 Task: Search one way flight ticket for 3 adults, 3 children in premium economy from Bethel: Bethel Airport(also Seebethel Seaplane Base) to New Bern: Coastal Carolina Regional Airport (was Craven County Regional) on 5-4-2023. Choice of flights is JetBlue. Number of bags: 1 carry on bag. Price is upto 42000. Outbound departure time preference is 19:15.
Action: Mouse moved to (294, 257)
Screenshot: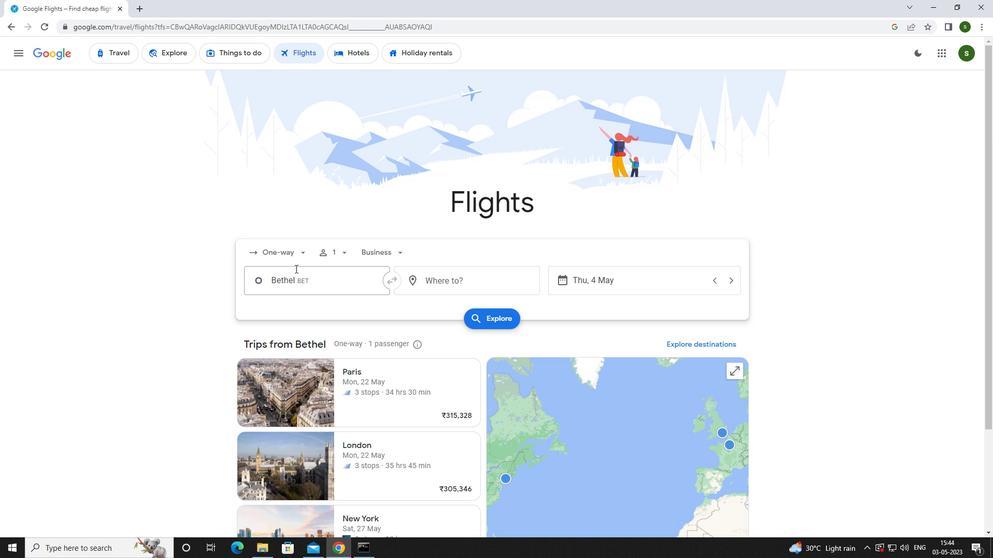 
Action: Mouse pressed left at (294, 257)
Screenshot: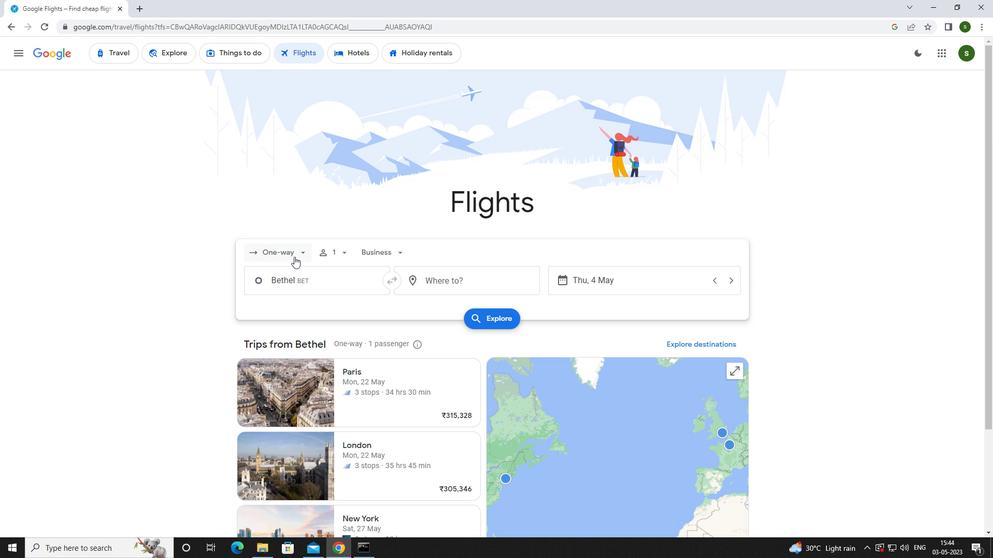 
Action: Mouse moved to (292, 294)
Screenshot: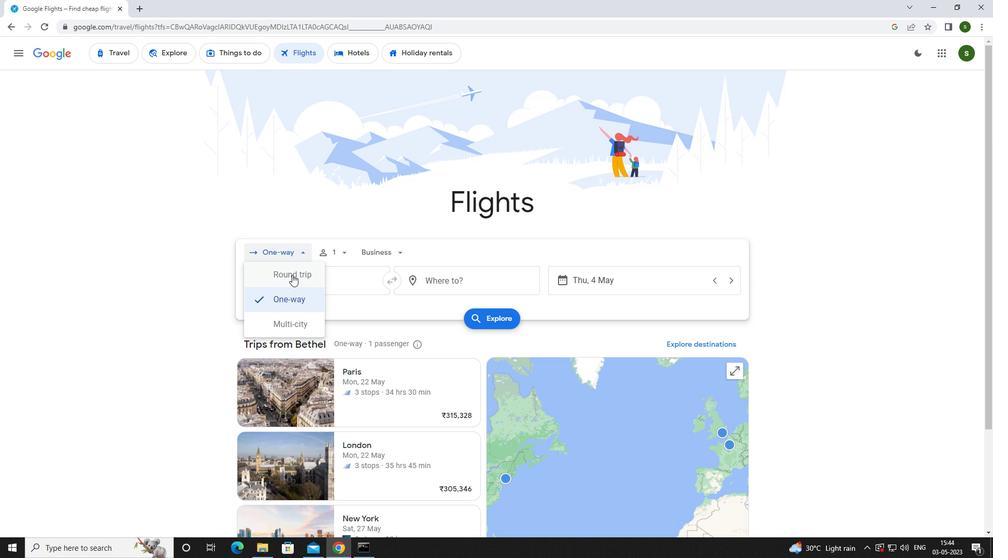 
Action: Mouse pressed left at (292, 294)
Screenshot: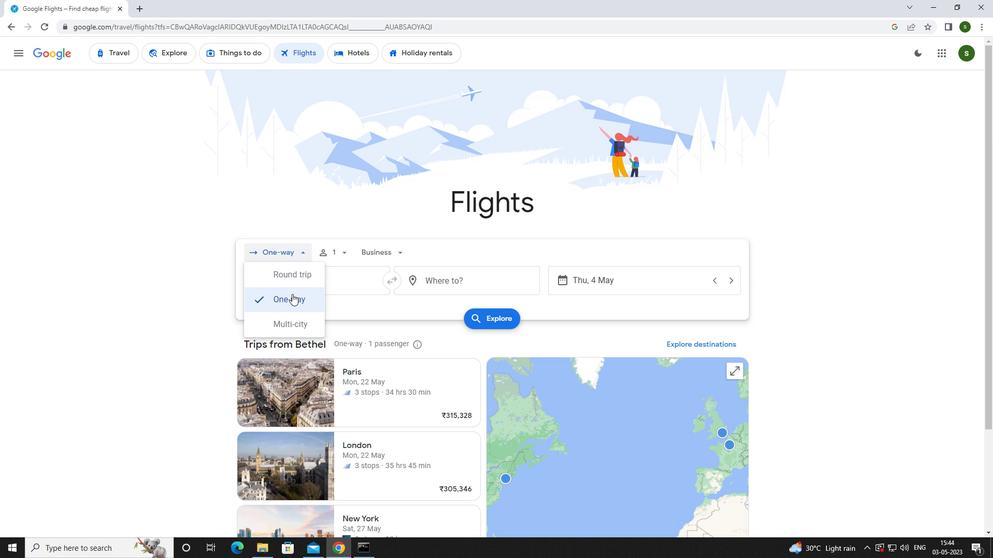 
Action: Mouse moved to (344, 254)
Screenshot: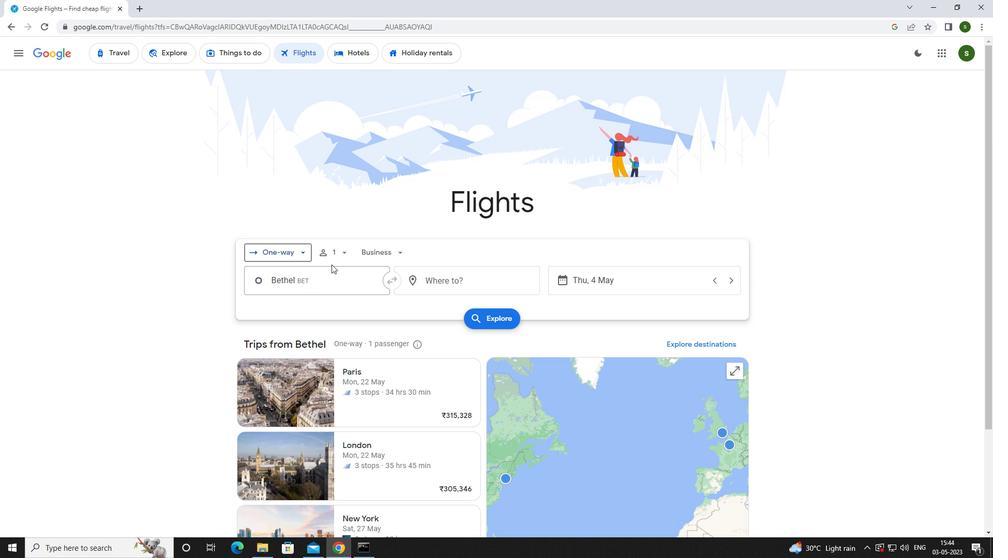 
Action: Mouse pressed left at (344, 254)
Screenshot: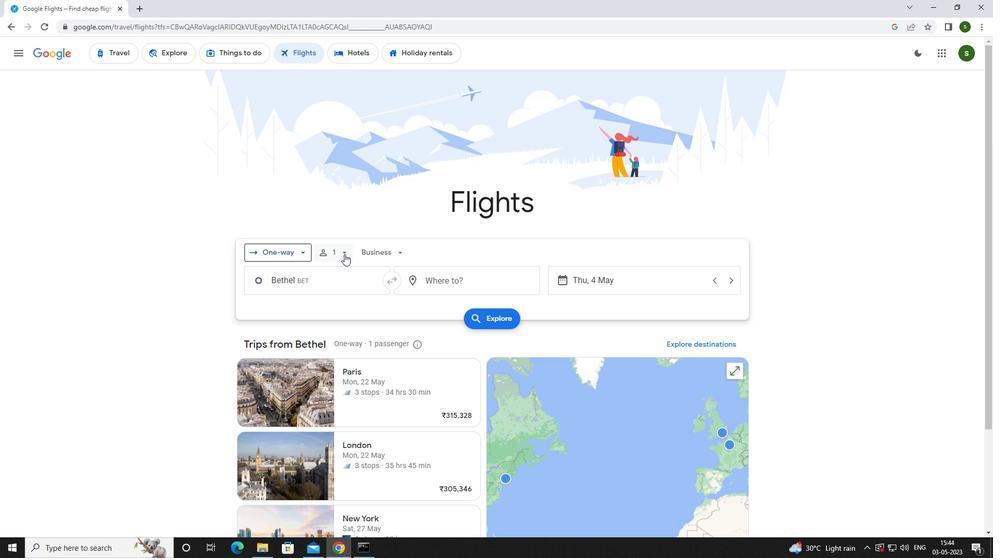 
Action: Mouse moved to (427, 277)
Screenshot: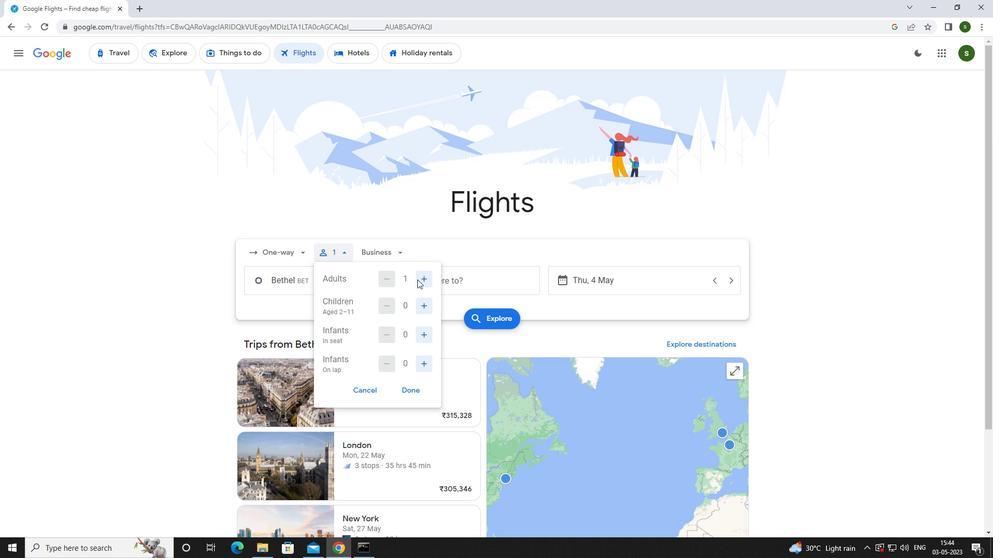 
Action: Mouse pressed left at (427, 277)
Screenshot: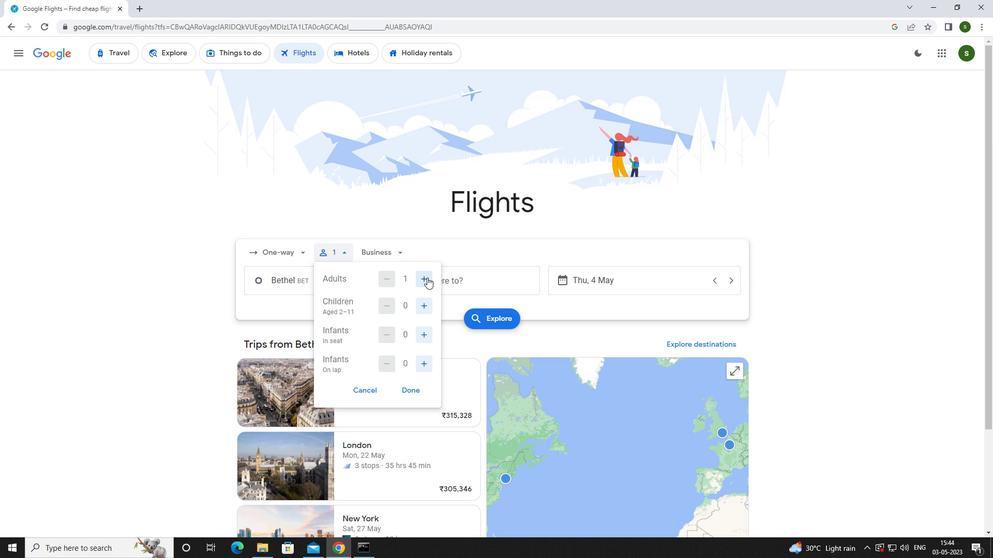 
Action: Mouse pressed left at (427, 277)
Screenshot: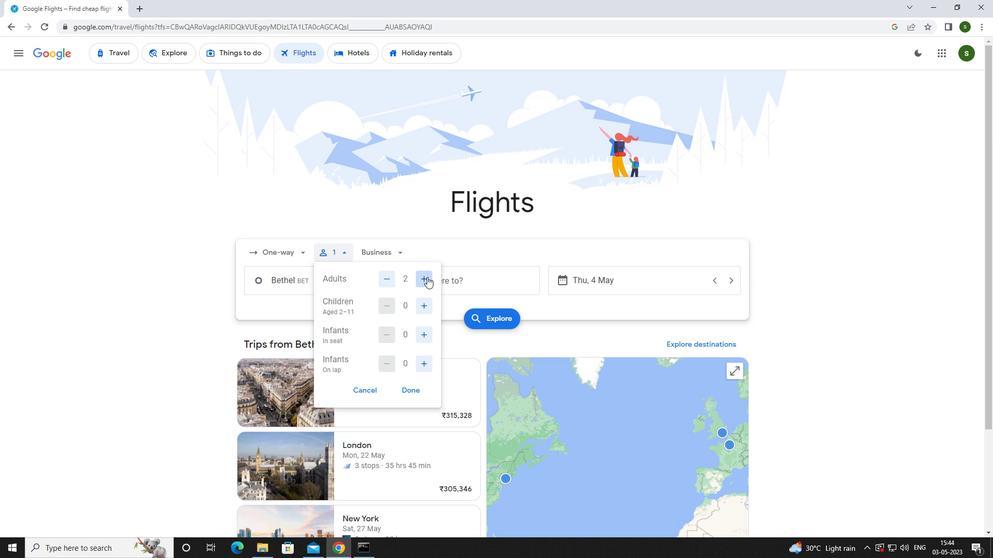 
Action: Mouse moved to (422, 301)
Screenshot: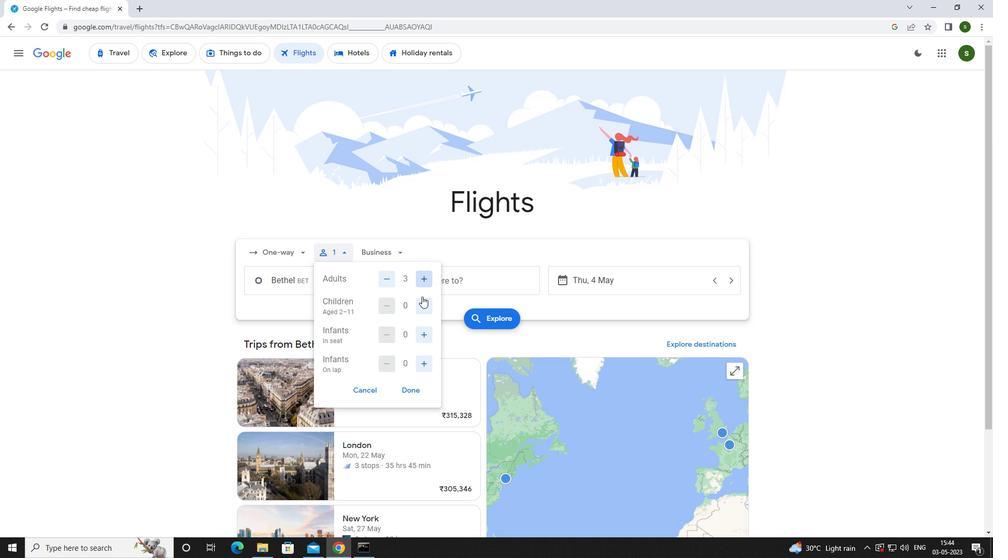 
Action: Mouse pressed left at (422, 301)
Screenshot: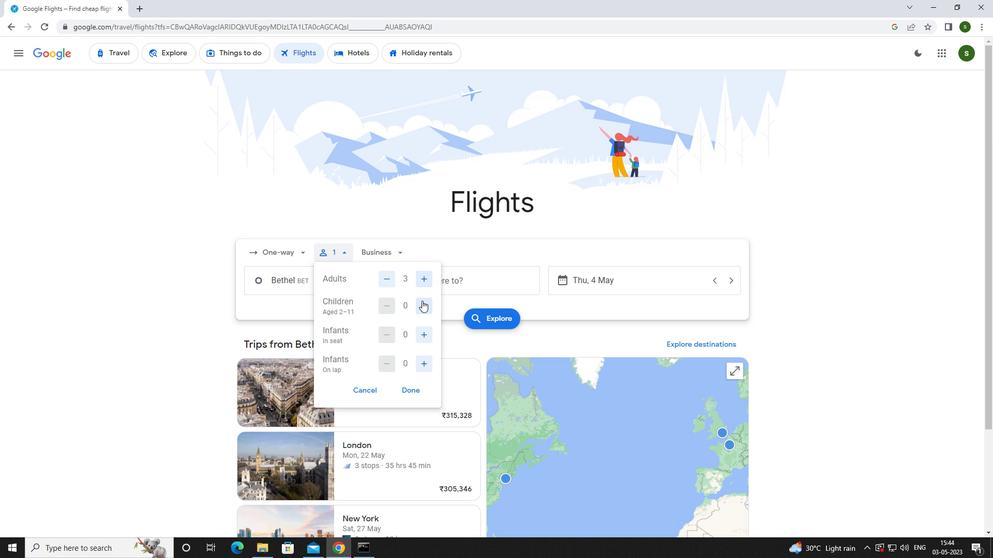 
Action: Mouse pressed left at (422, 301)
Screenshot: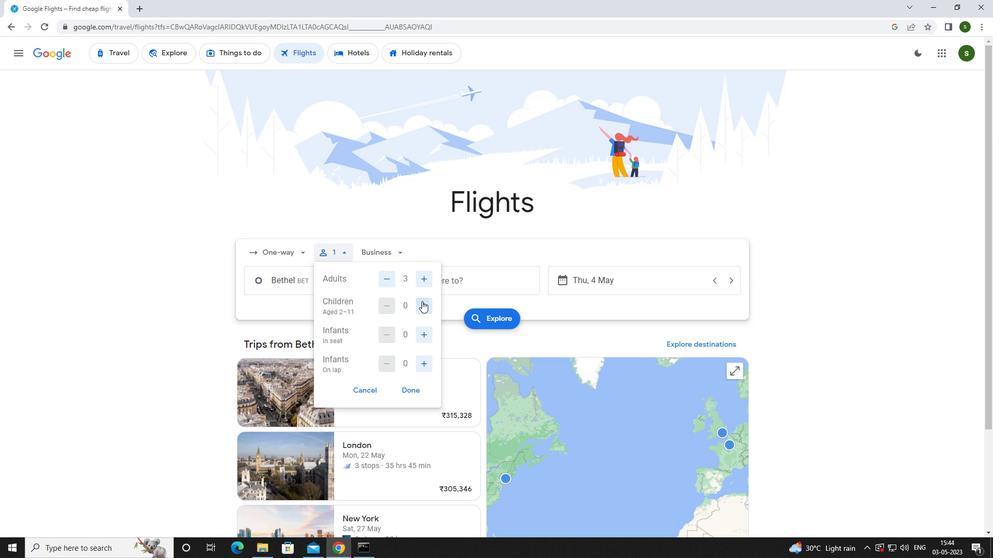 
Action: Mouse pressed left at (422, 301)
Screenshot: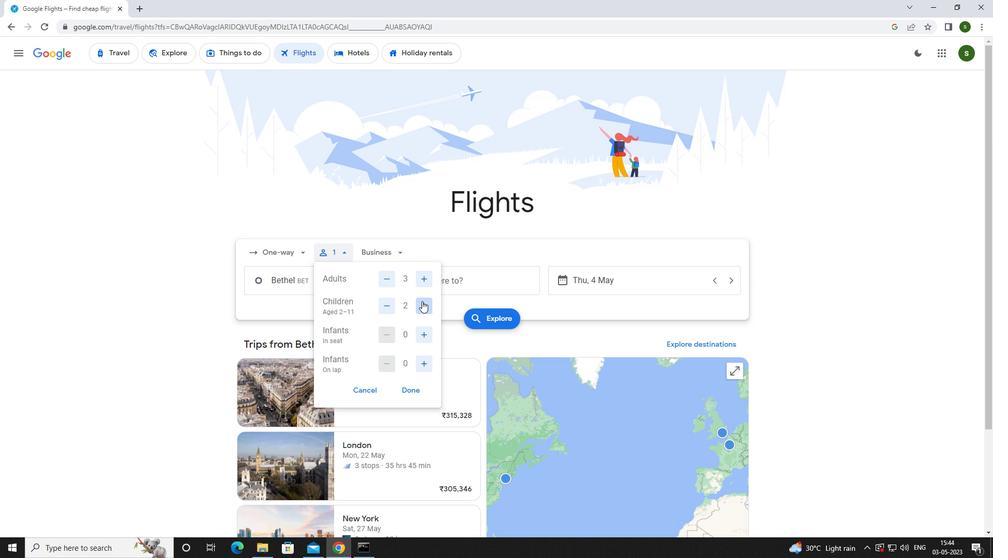 
Action: Mouse moved to (393, 254)
Screenshot: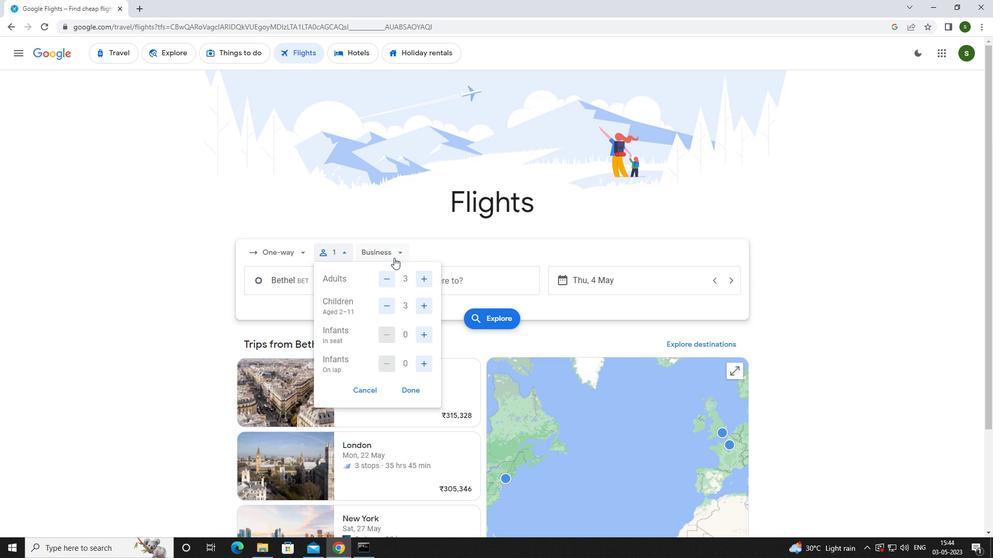 
Action: Mouse pressed left at (393, 254)
Screenshot: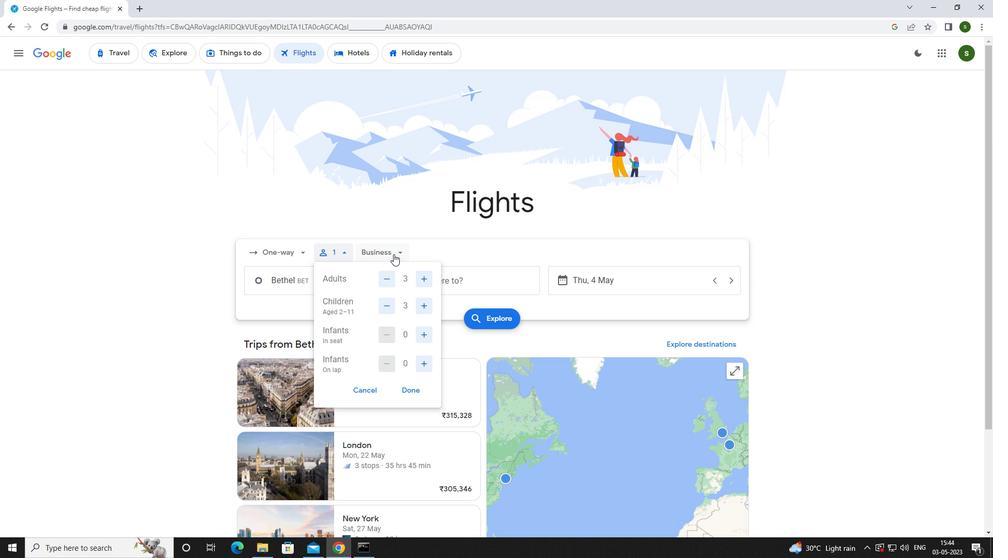 
Action: Mouse moved to (402, 297)
Screenshot: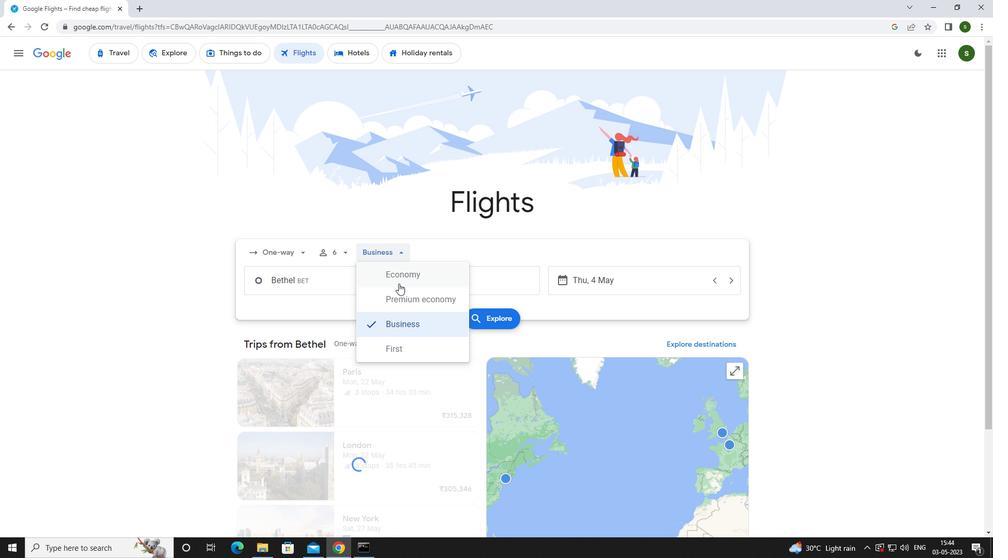 
Action: Mouse pressed left at (402, 297)
Screenshot: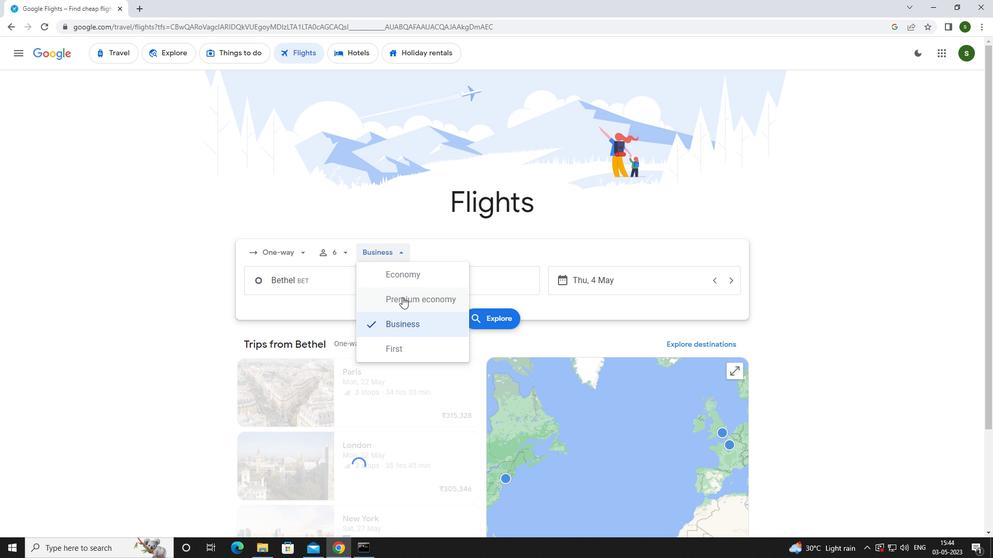 
Action: Mouse moved to (340, 280)
Screenshot: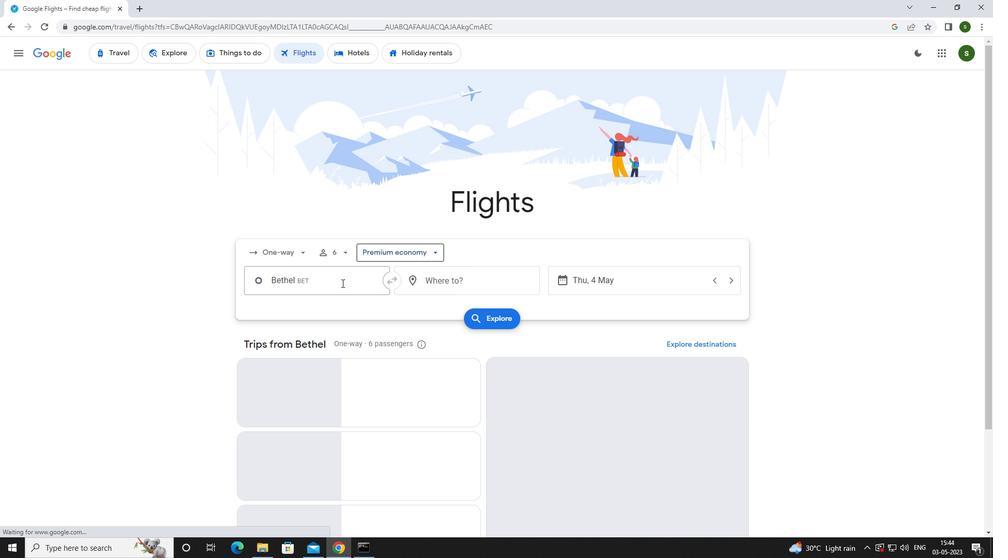 
Action: Mouse pressed left at (340, 280)
Screenshot: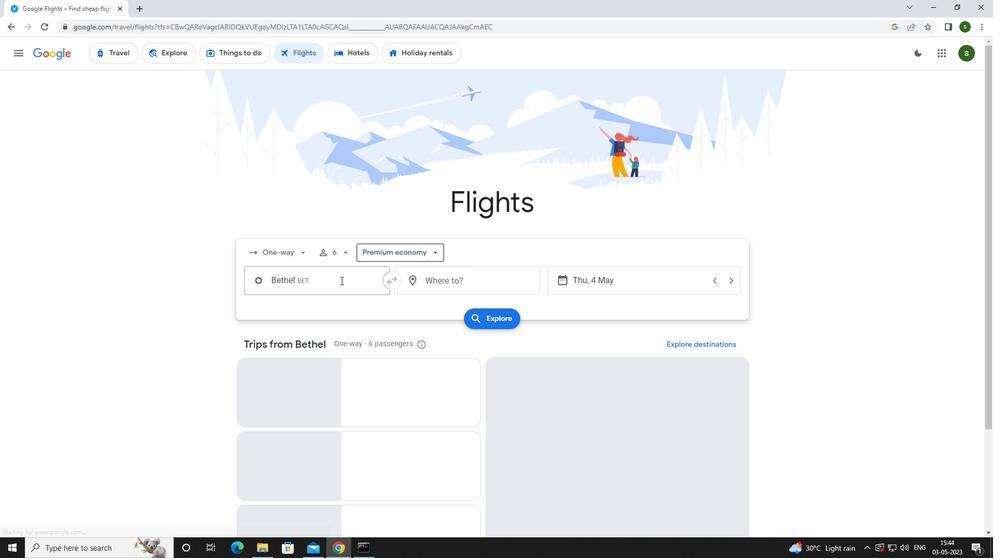 
Action: Mouse moved to (345, 282)
Screenshot: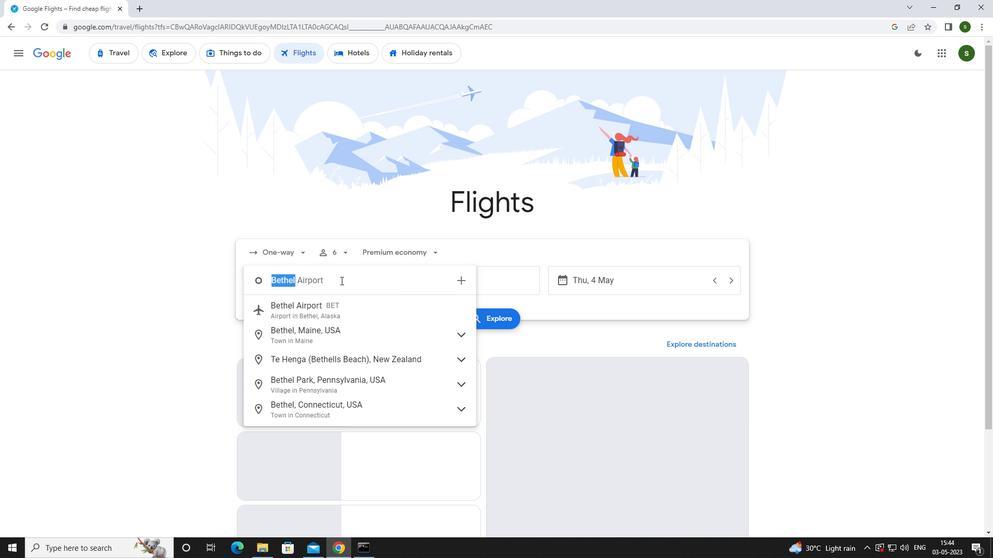 
Action: Key pressed <Key.caps_lock>b<Key.caps_lock>ethel
Screenshot: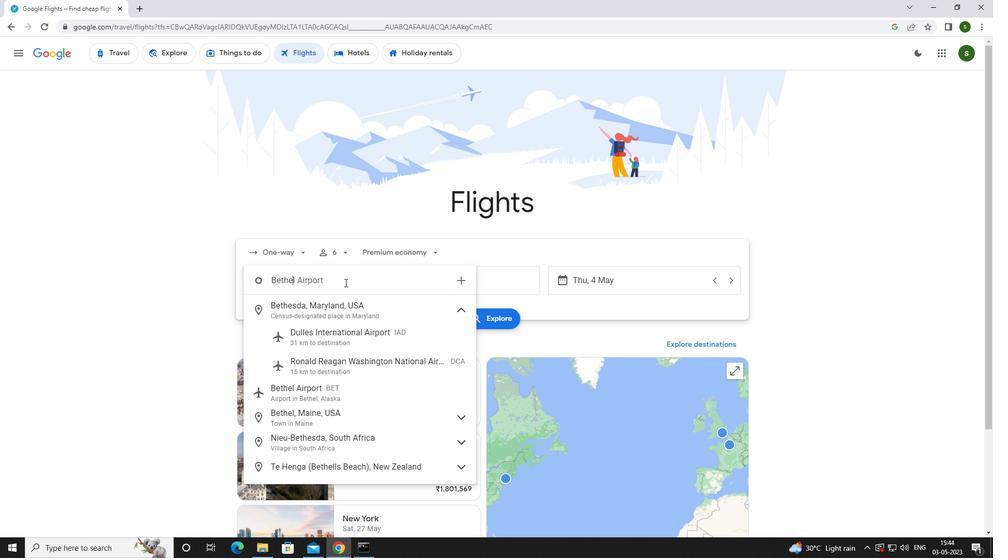
Action: Mouse moved to (338, 303)
Screenshot: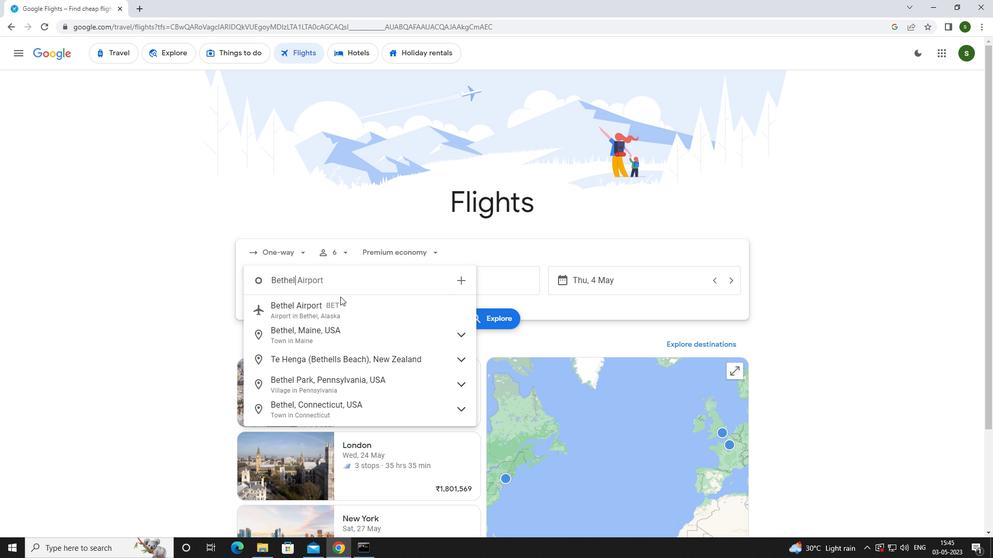 
Action: Mouse pressed left at (338, 303)
Screenshot: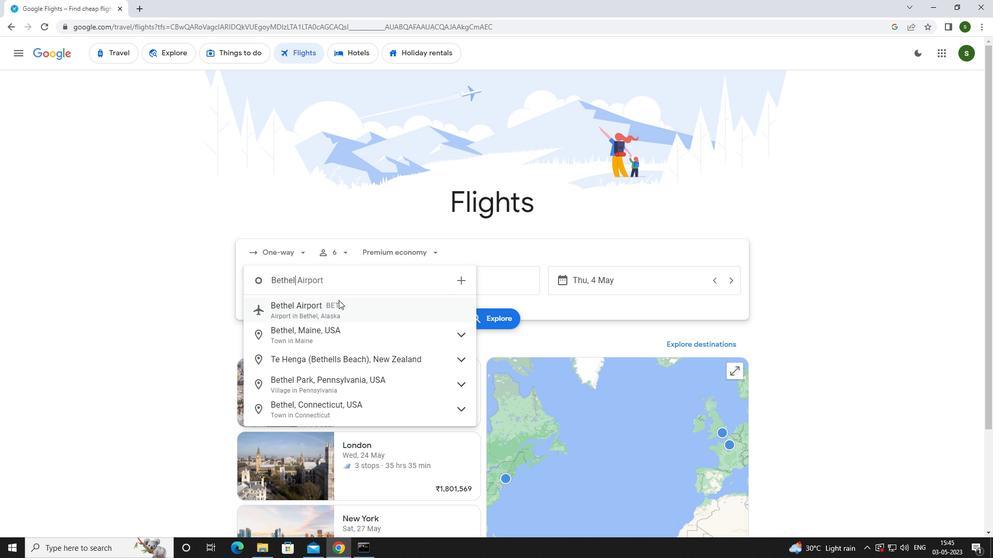 
Action: Mouse moved to (444, 284)
Screenshot: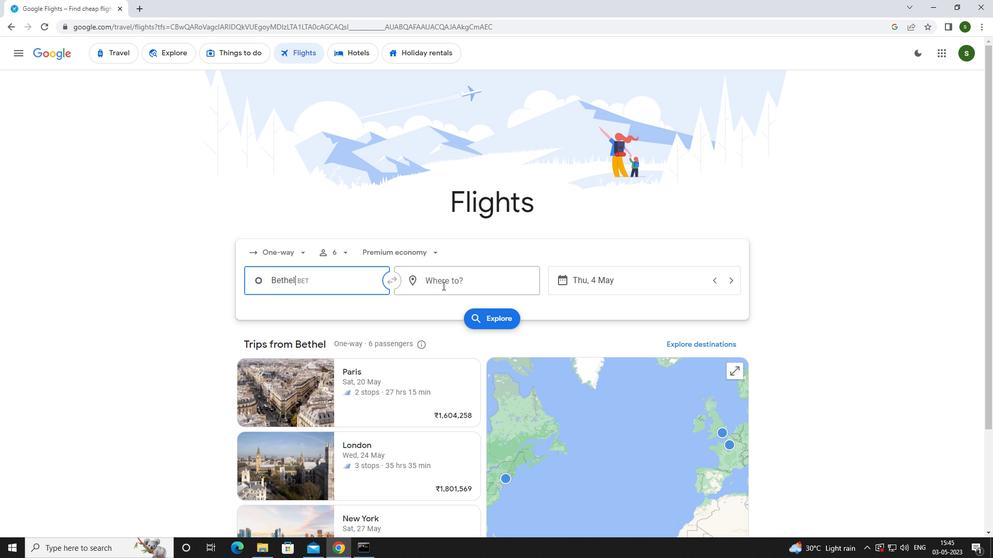 
Action: Mouse pressed left at (444, 284)
Screenshot: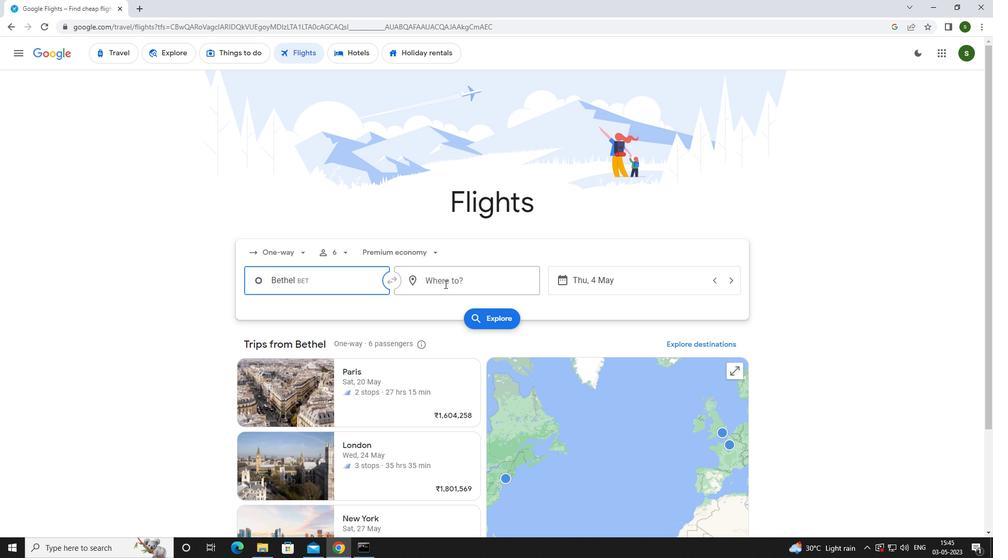 
Action: Mouse moved to (445, 283)
Screenshot: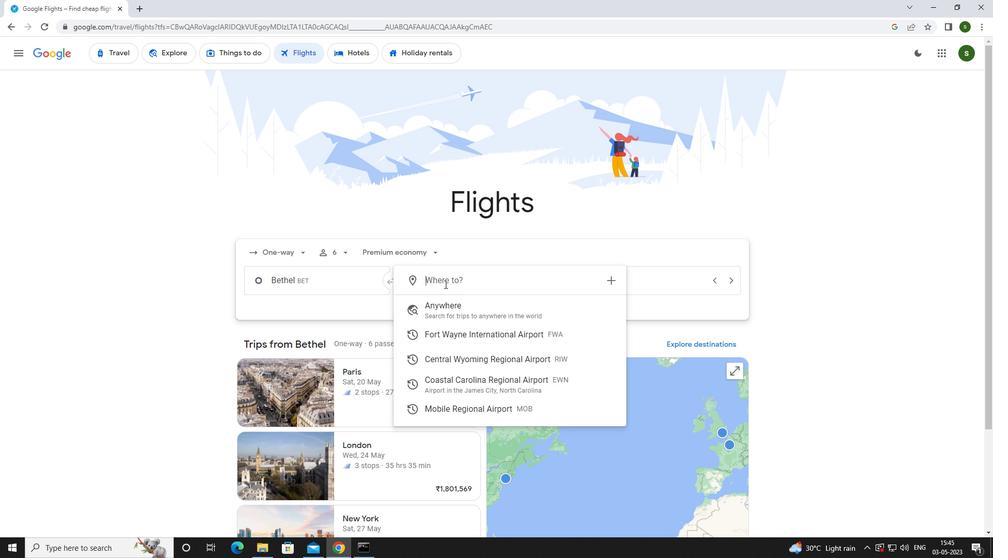 
Action: Key pressed <Key.caps_lock>c<Key.caps_lock>oastal
Screenshot: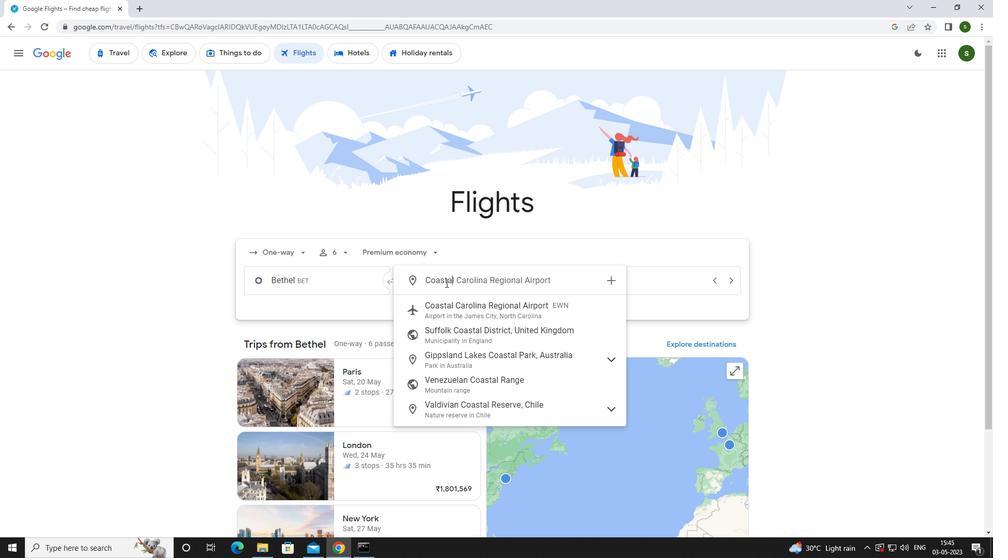 
Action: Mouse moved to (455, 306)
Screenshot: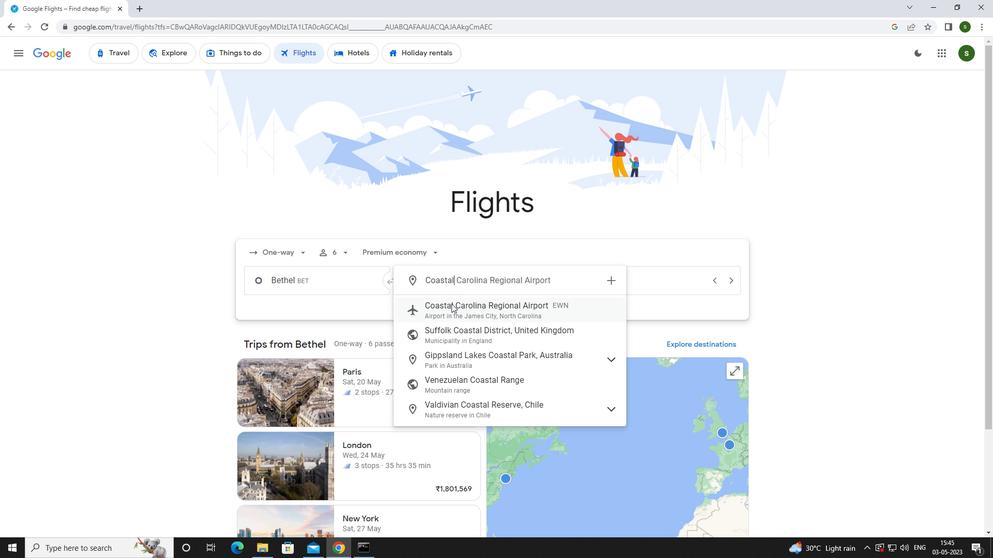 
Action: Mouse pressed left at (455, 306)
Screenshot: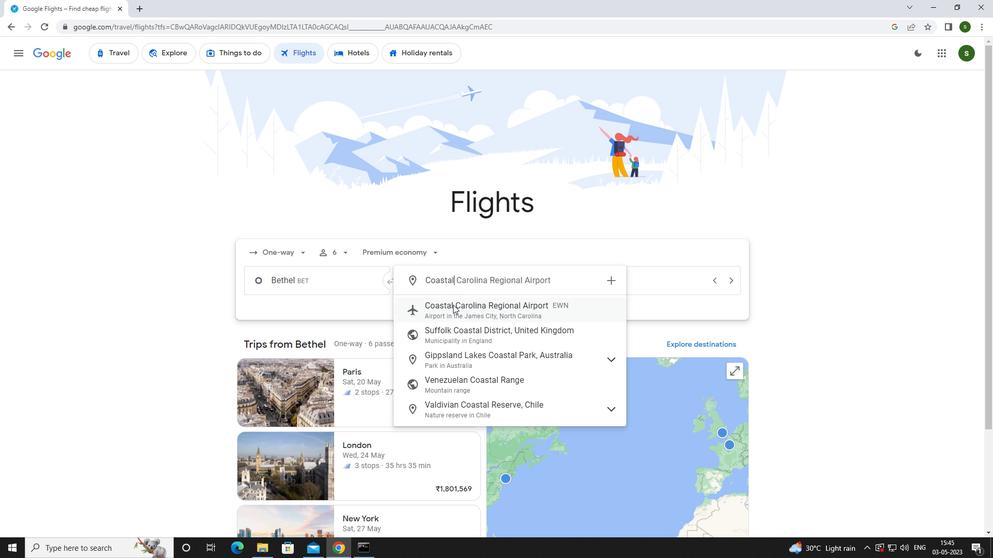 
Action: Mouse moved to (608, 280)
Screenshot: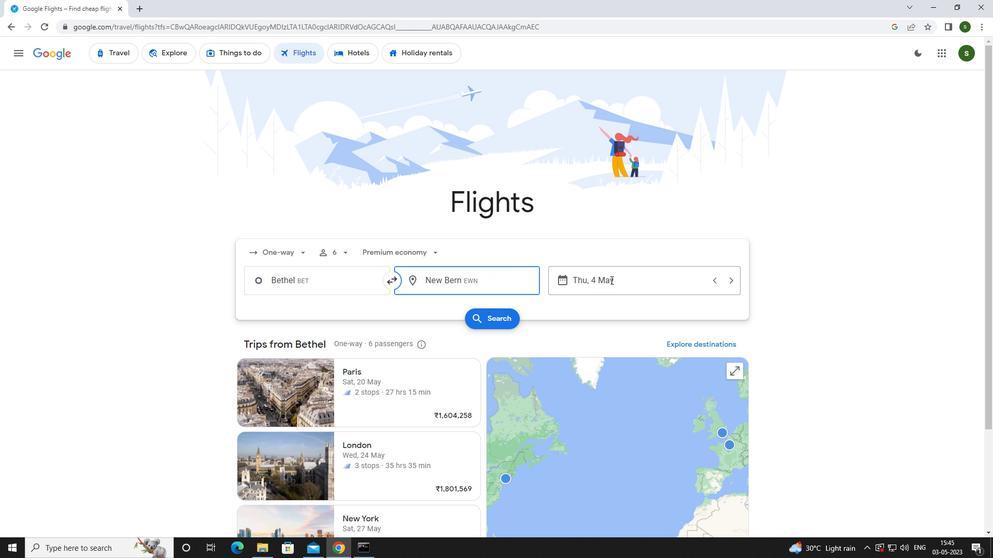 
Action: Mouse pressed left at (608, 280)
Screenshot: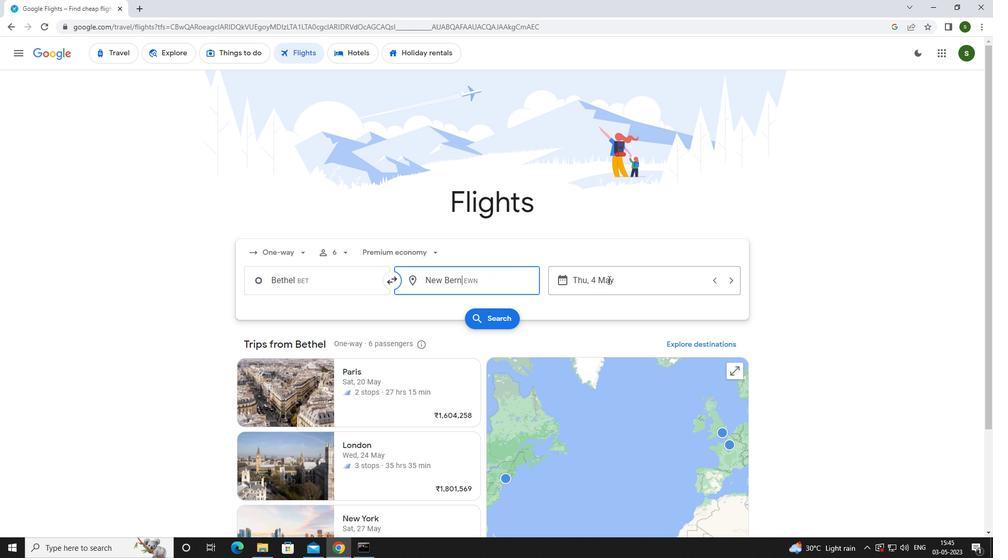 
Action: Mouse moved to (473, 350)
Screenshot: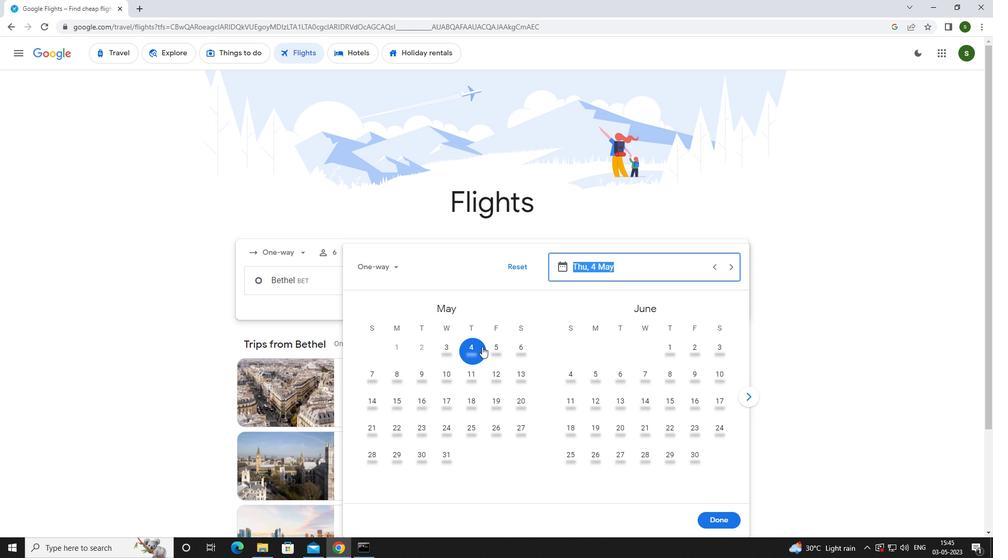 
Action: Mouse pressed left at (473, 350)
Screenshot: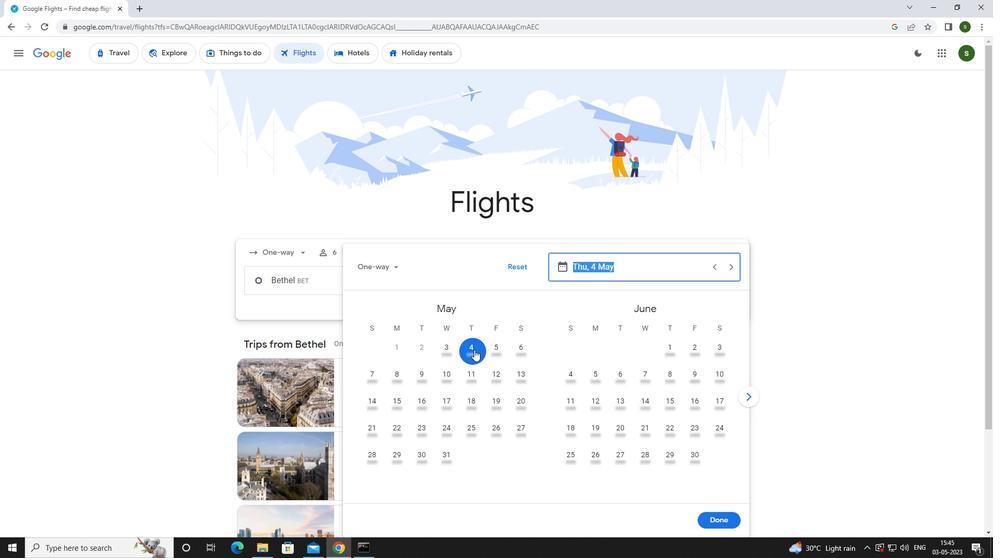 
Action: Mouse moved to (720, 517)
Screenshot: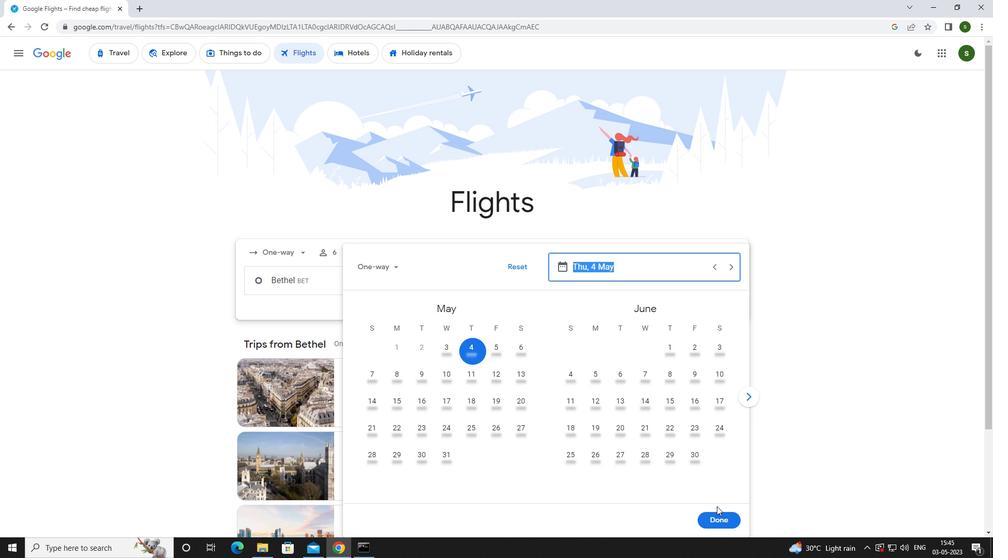 
Action: Mouse pressed left at (720, 517)
Screenshot: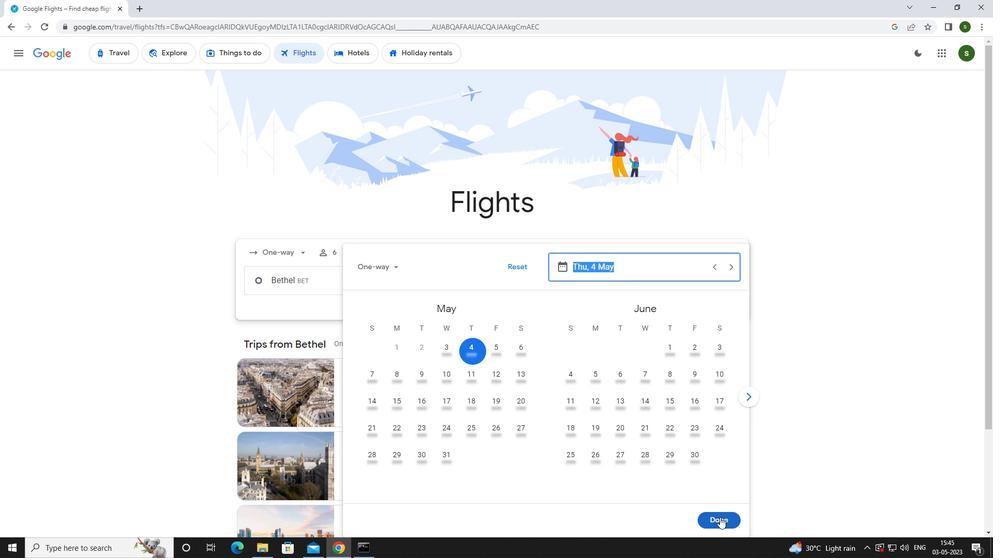 
Action: Mouse moved to (498, 326)
Screenshot: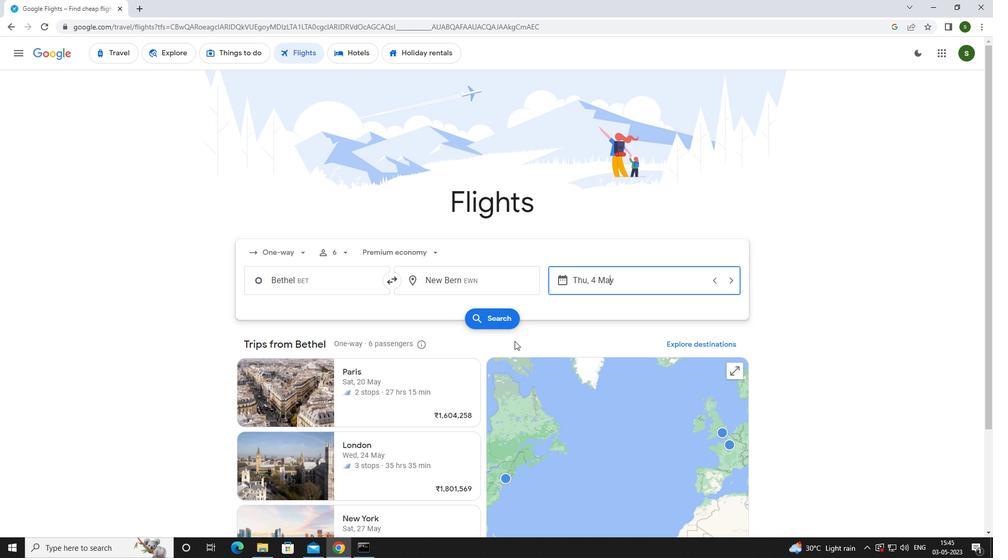 
Action: Mouse pressed left at (498, 326)
Screenshot: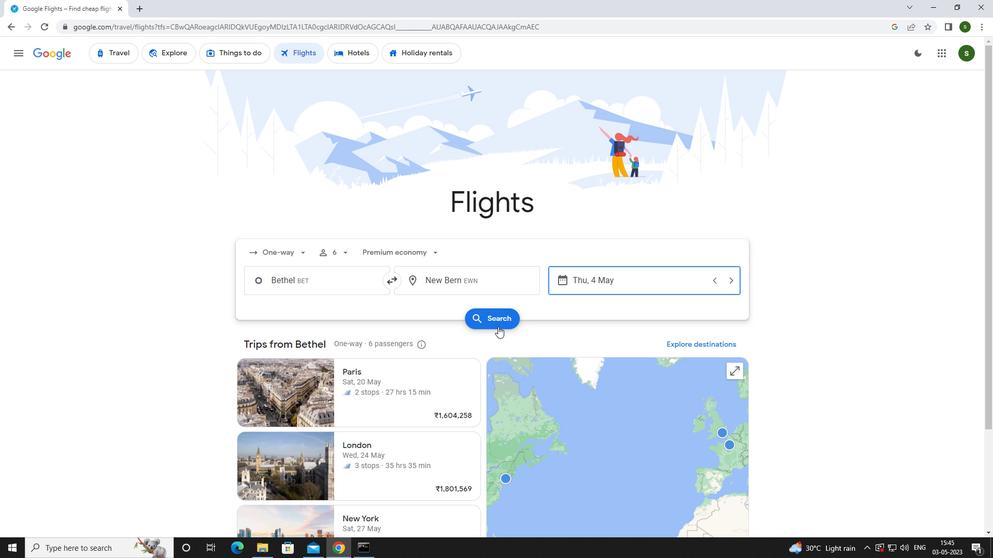 
Action: Mouse moved to (248, 145)
Screenshot: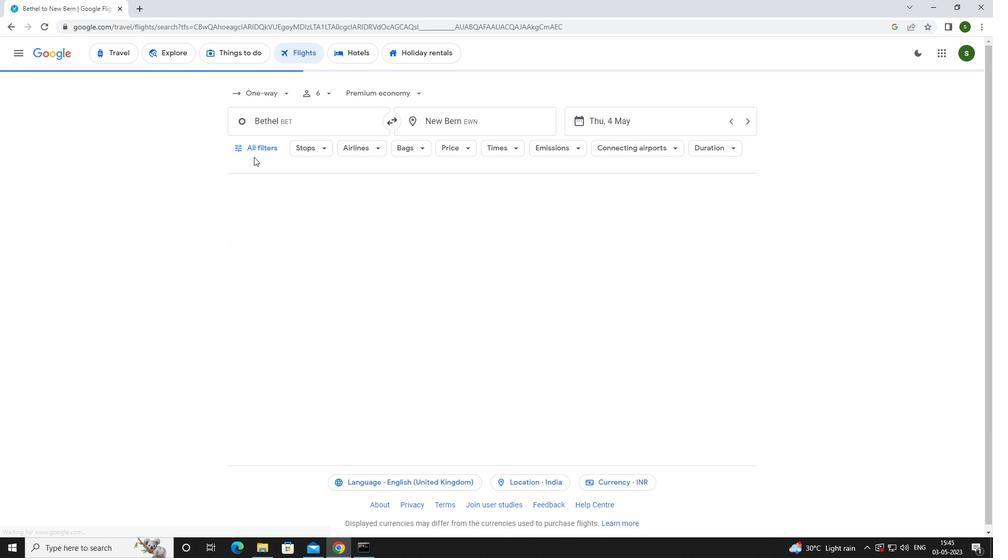 
Action: Mouse pressed left at (248, 145)
Screenshot: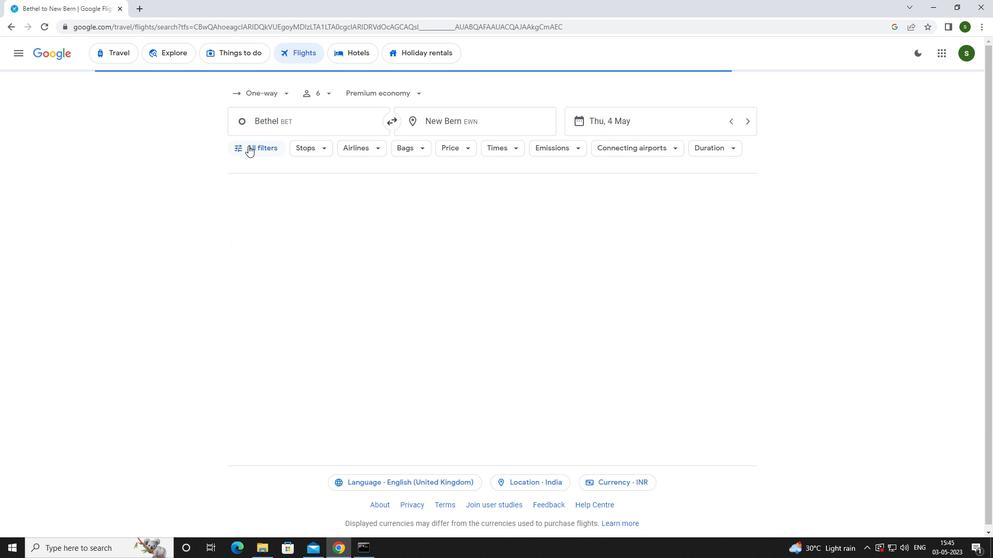 
Action: Mouse moved to (384, 373)
Screenshot: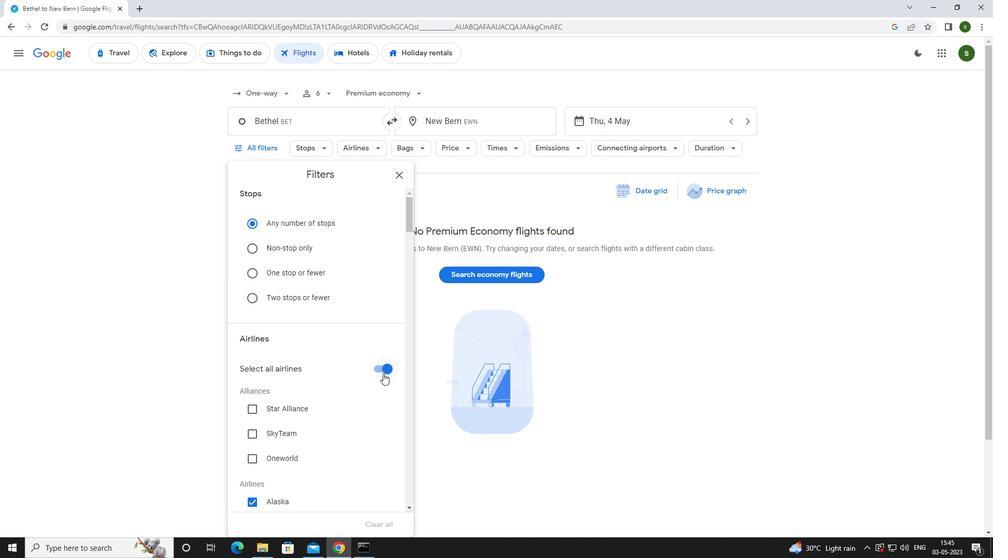 
Action: Mouse pressed left at (384, 373)
Screenshot: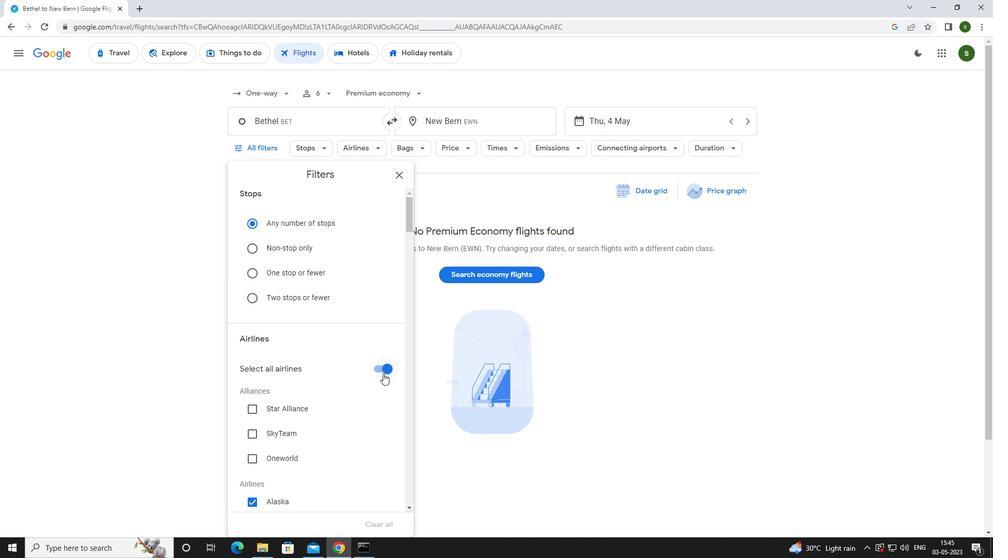 
Action: Mouse moved to (381, 360)
Screenshot: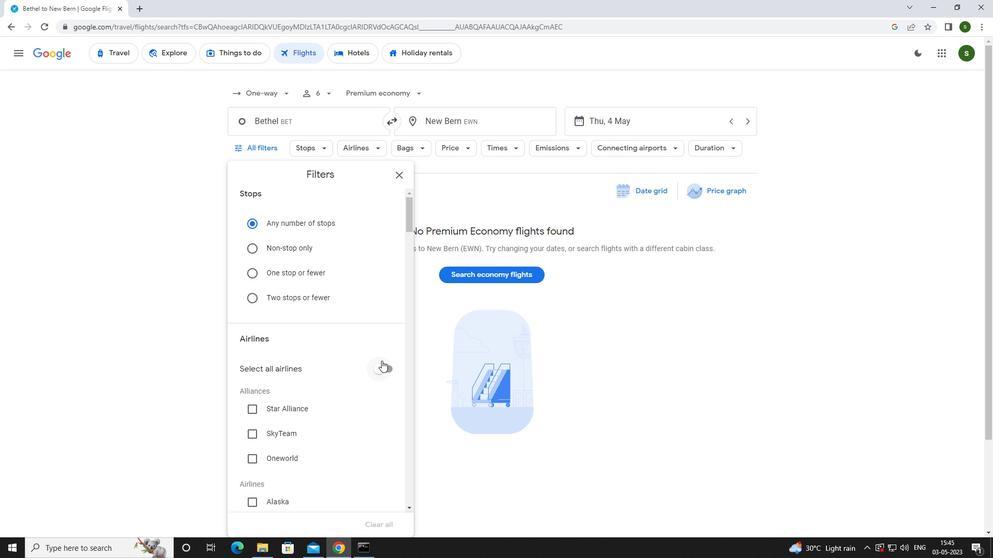 
Action: Mouse scrolled (381, 360) with delta (0, 0)
Screenshot: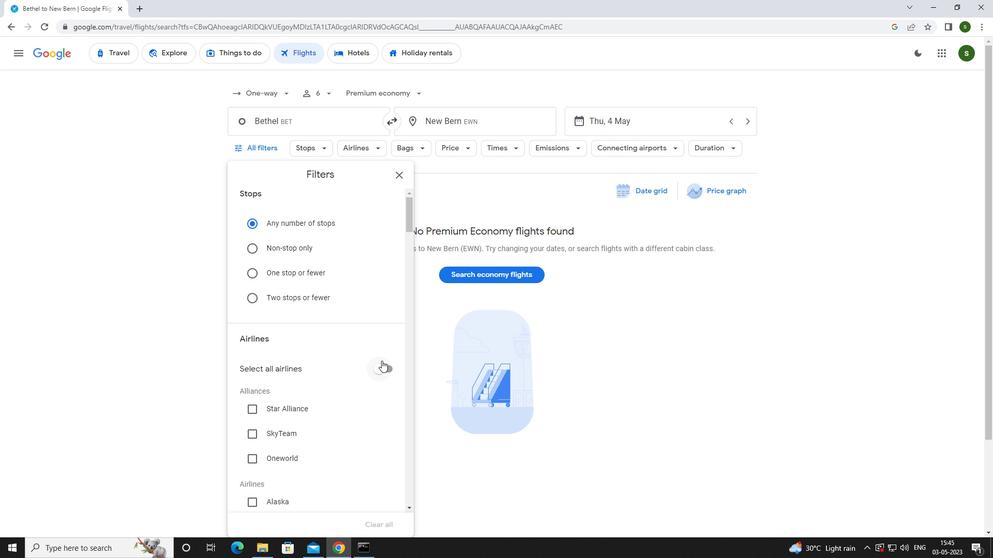 
Action: Mouse scrolled (381, 360) with delta (0, 0)
Screenshot: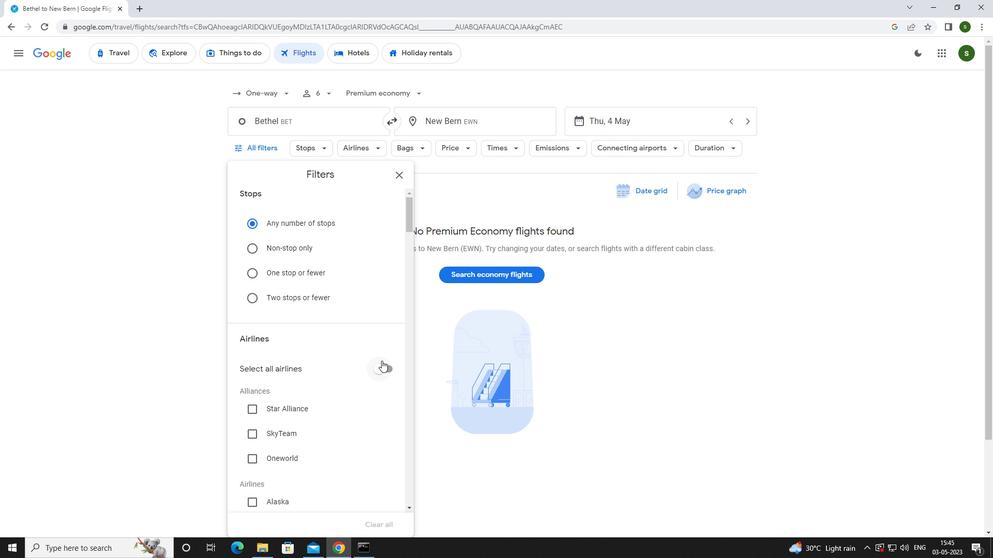 
Action: Mouse scrolled (381, 360) with delta (0, 0)
Screenshot: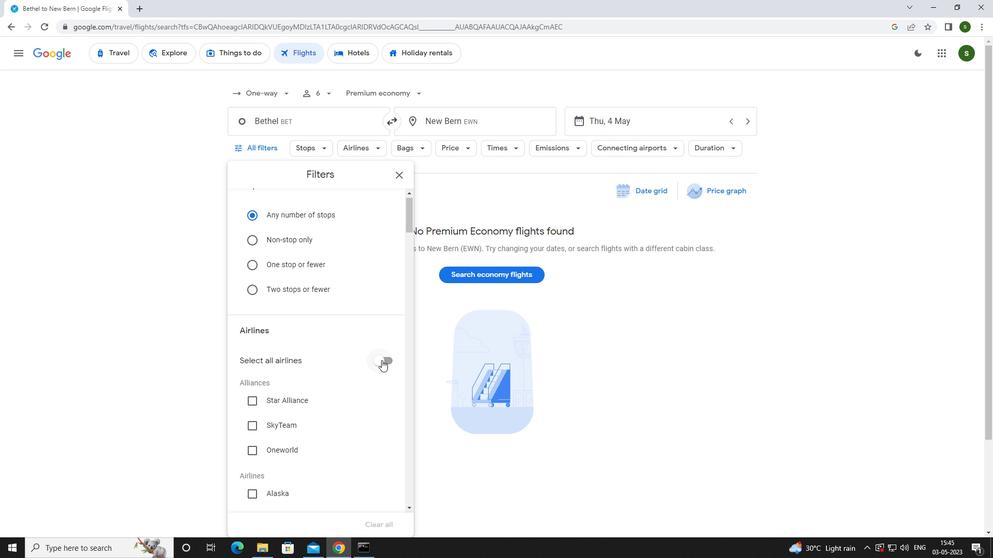 
Action: Mouse scrolled (381, 360) with delta (0, 0)
Screenshot: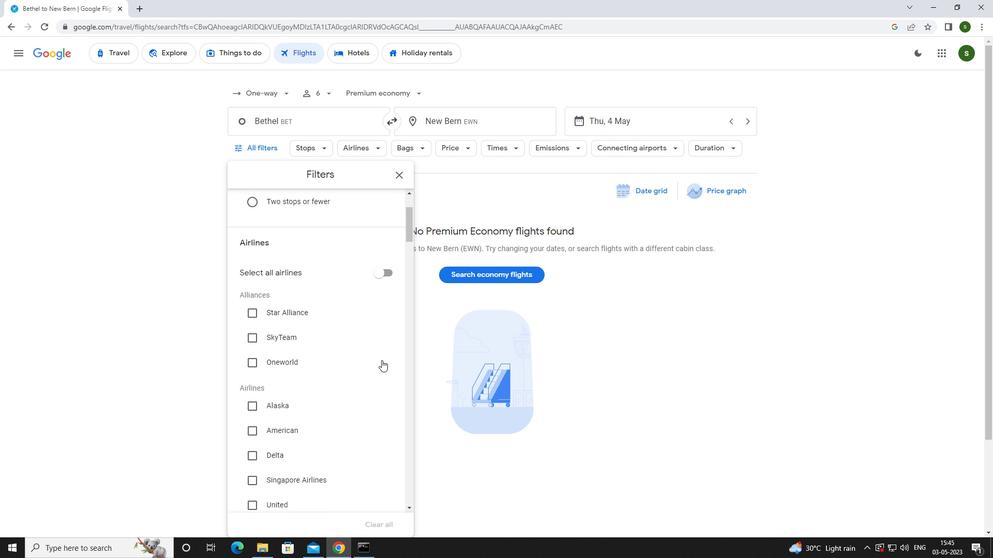 
Action: Mouse moved to (361, 363)
Screenshot: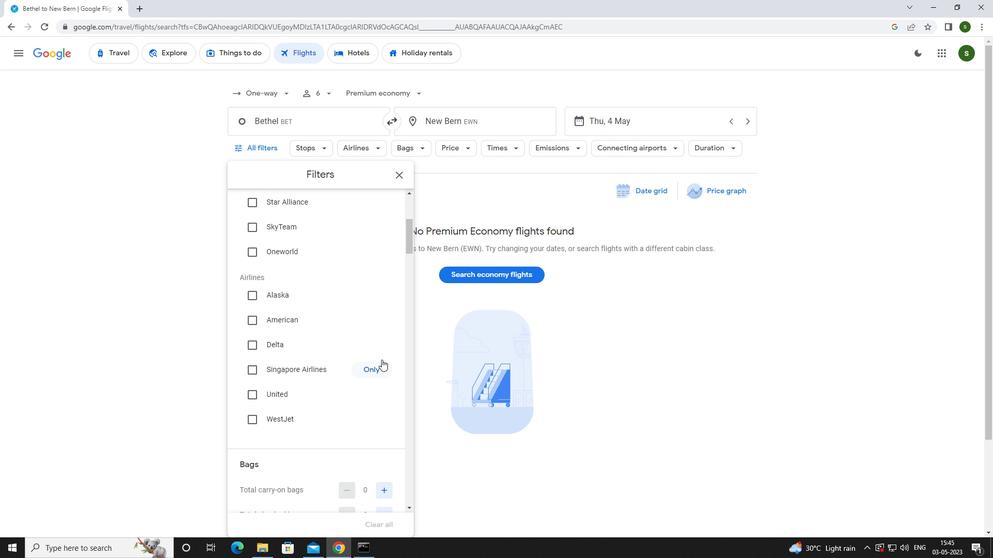 
Action: Mouse scrolled (361, 362) with delta (0, 0)
Screenshot: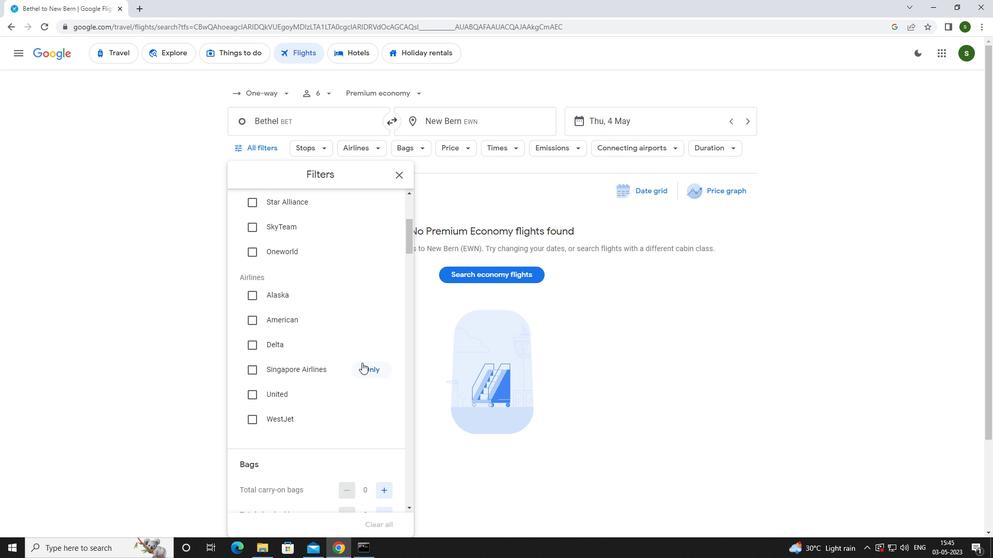 
Action: Mouse scrolled (361, 362) with delta (0, 0)
Screenshot: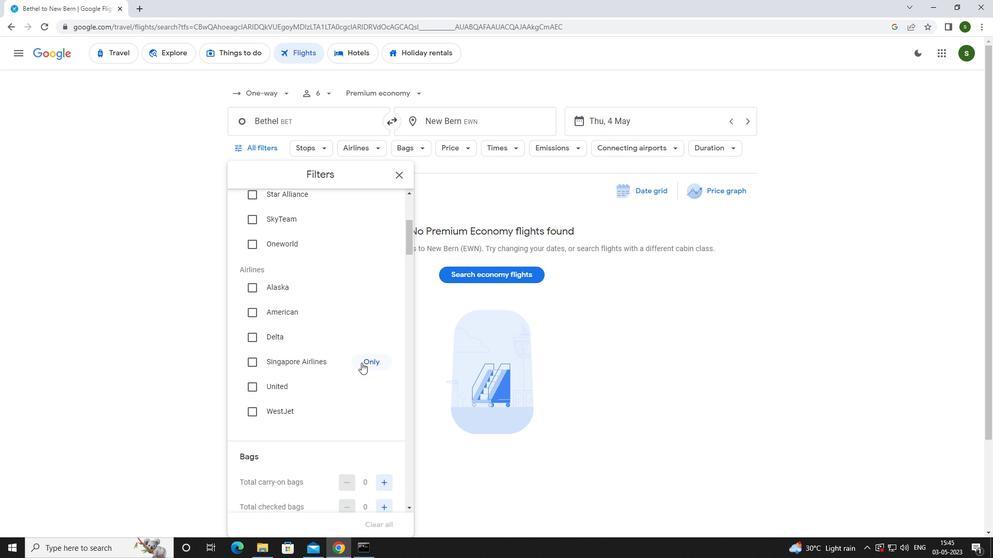 
Action: Mouse moved to (381, 382)
Screenshot: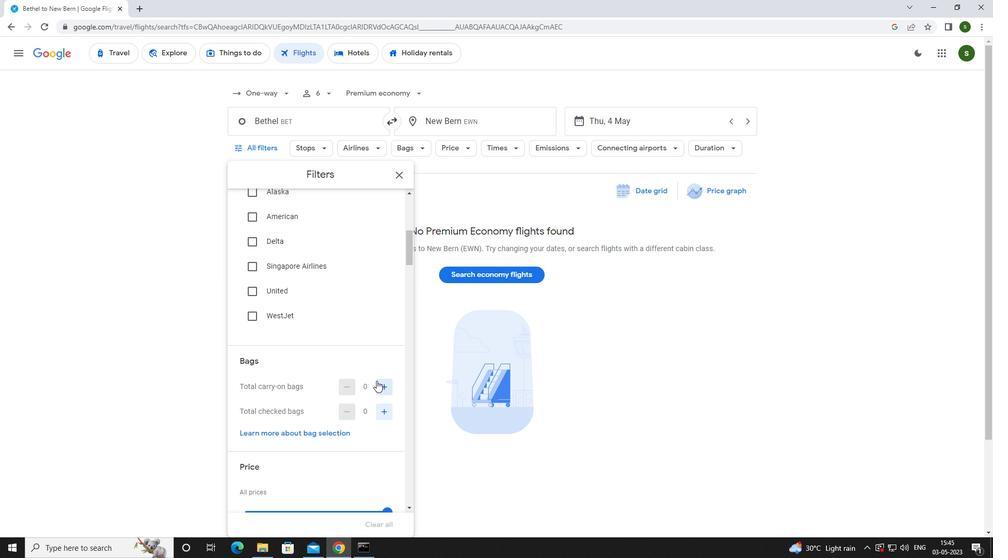 
Action: Mouse pressed left at (381, 382)
Screenshot: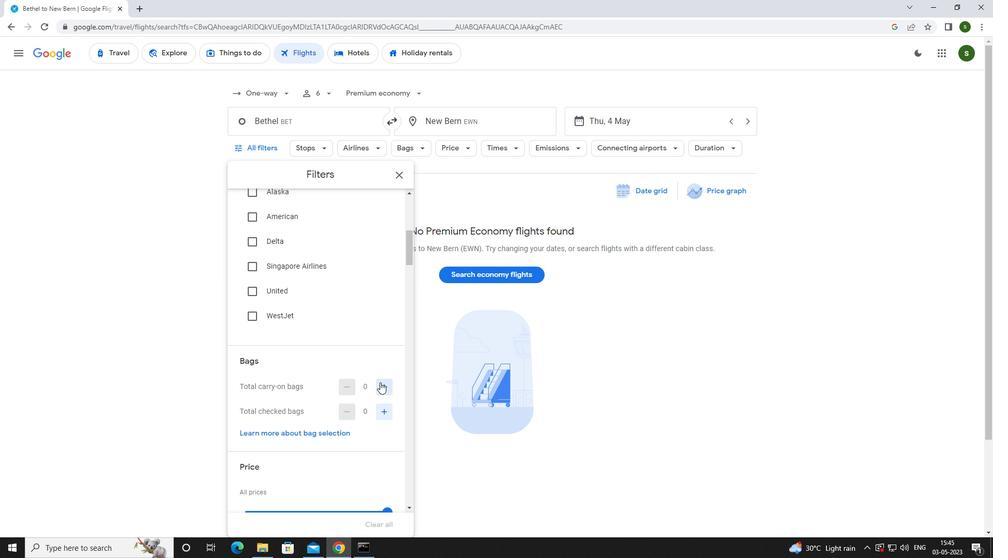 
Action: Mouse scrolled (381, 382) with delta (0, 0)
Screenshot: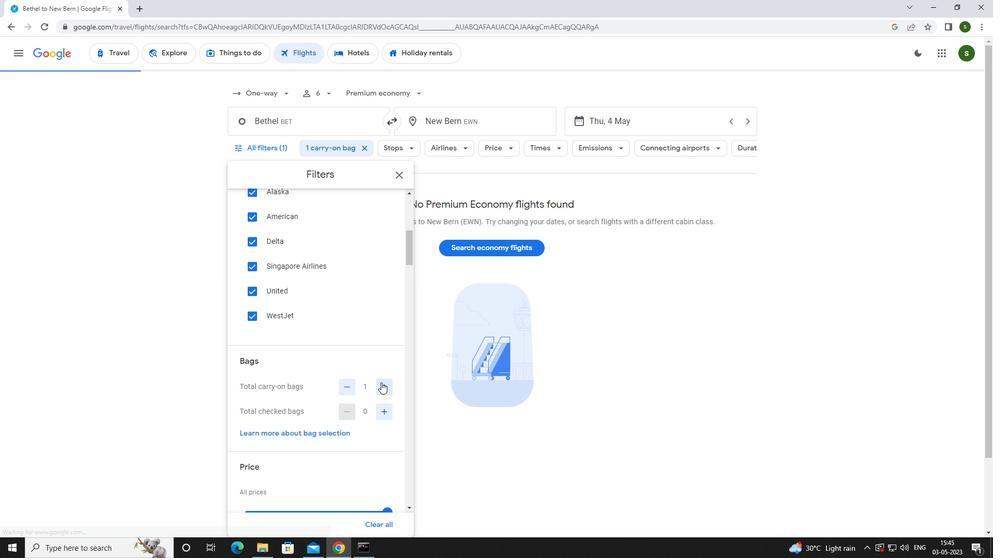 
Action: Mouse scrolled (381, 382) with delta (0, 0)
Screenshot: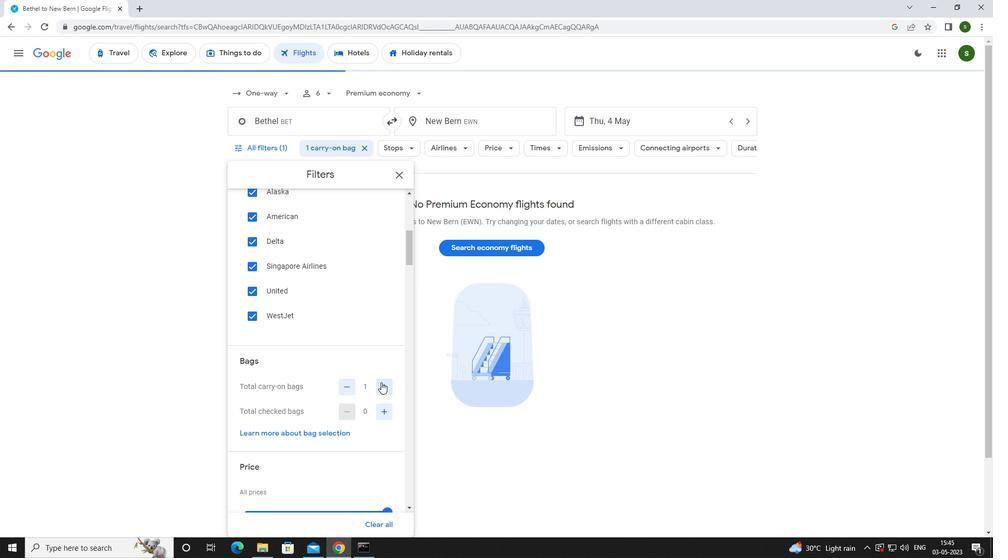 
Action: Mouse moved to (384, 405)
Screenshot: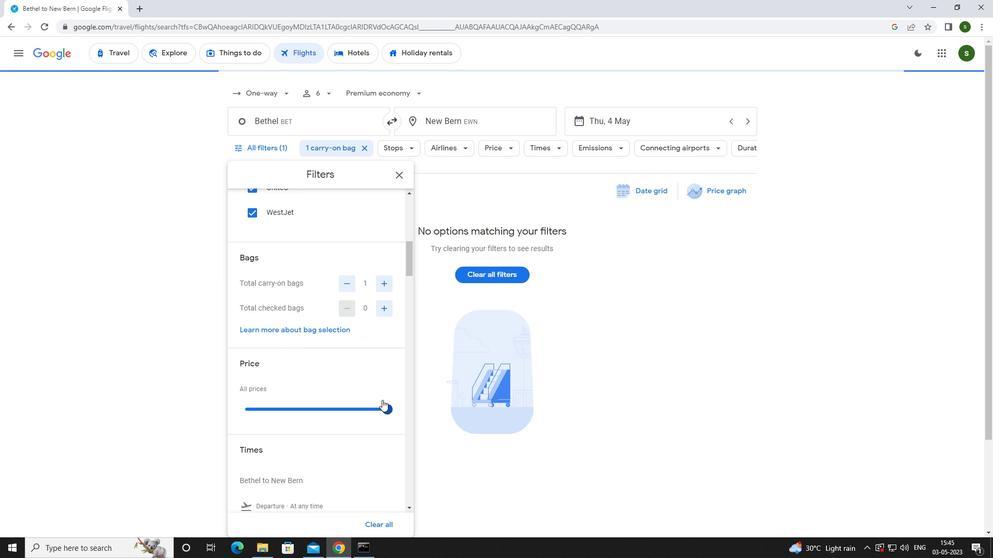 
Action: Mouse pressed left at (384, 405)
Screenshot: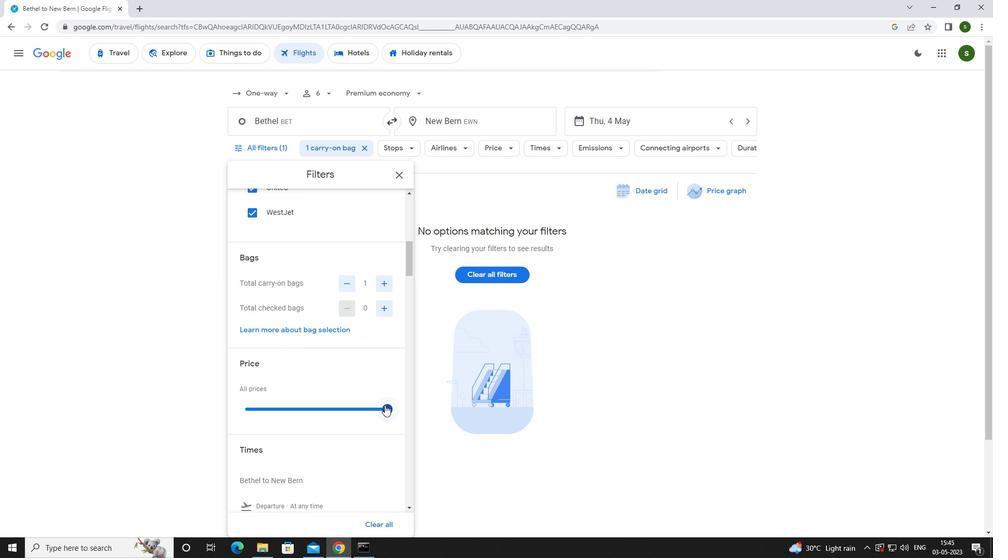 
Action: Mouse moved to (386, 405)
Screenshot: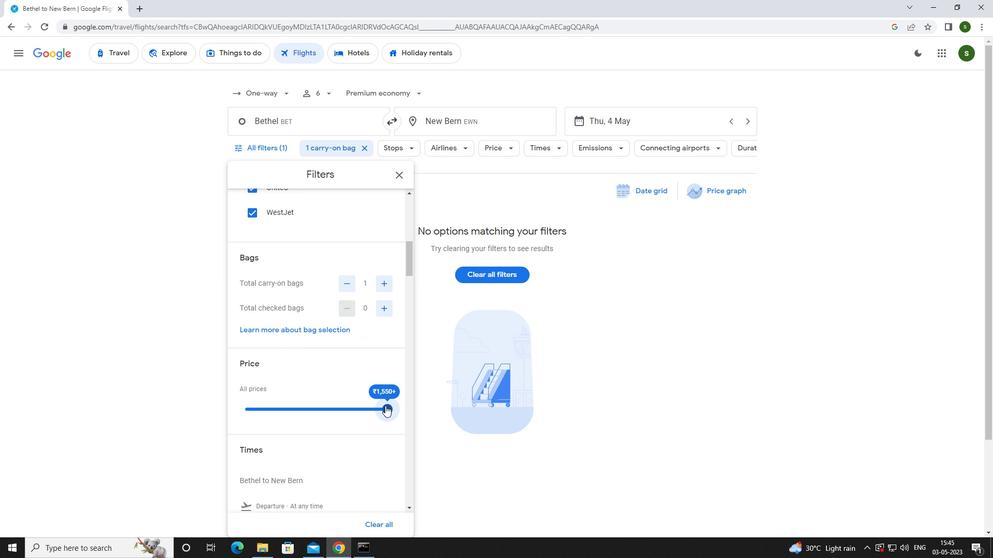 
Action: Mouse scrolled (386, 404) with delta (0, 0)
Screenshot: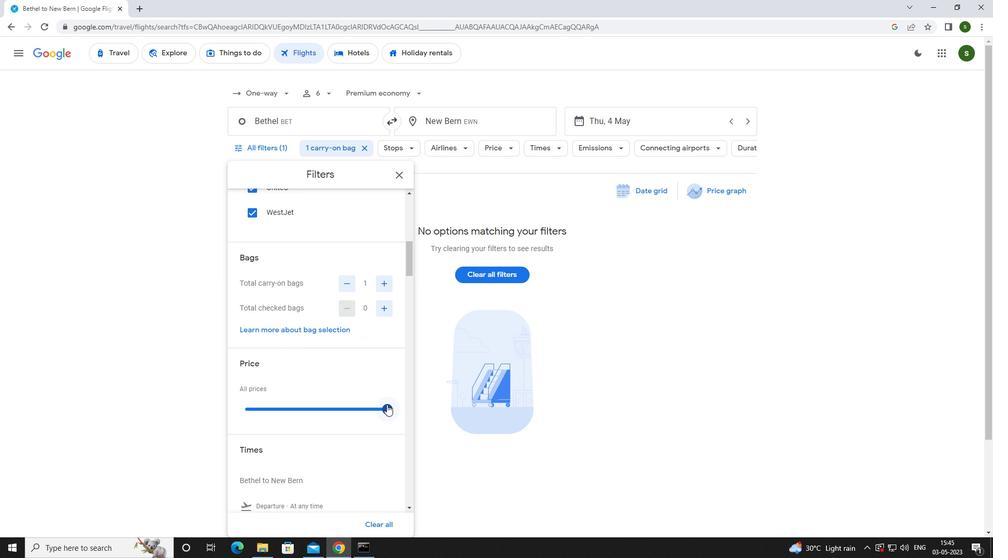 
Action: Mouse scrolled (386, 404) with delta (0, 0)
Screenshot: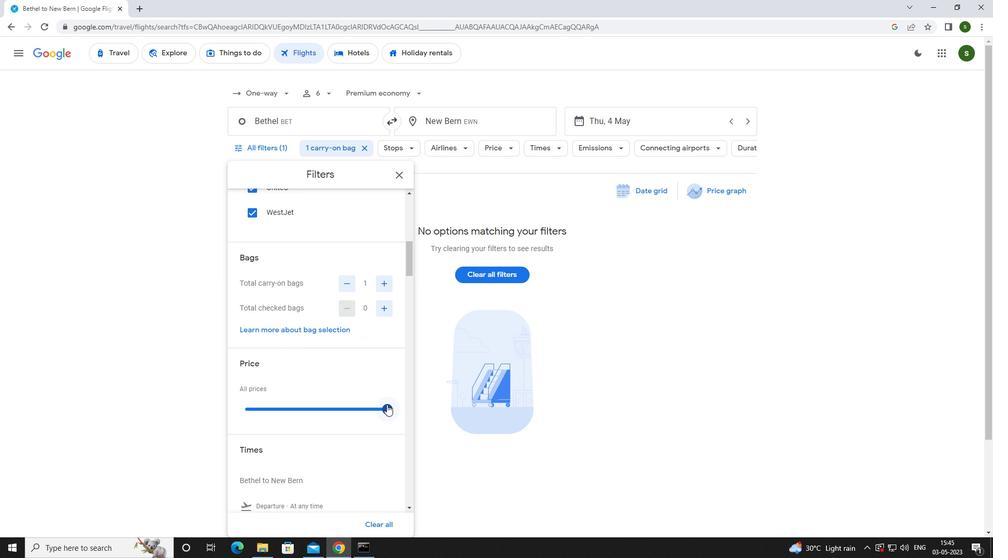 
Action: Mouse moved to (238, 425)
Screenshot: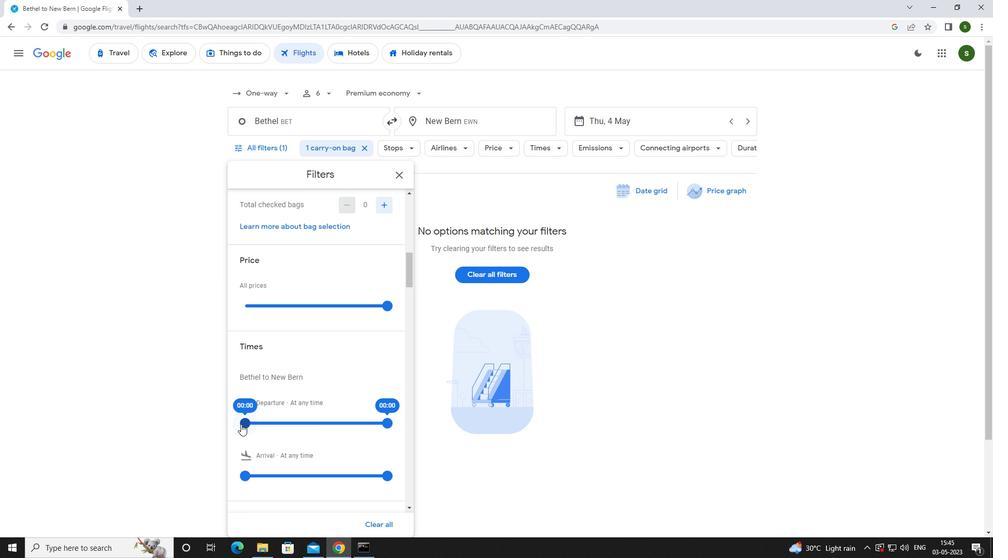 
Action: Mouse pressed left at (238, 425)
Screenshot: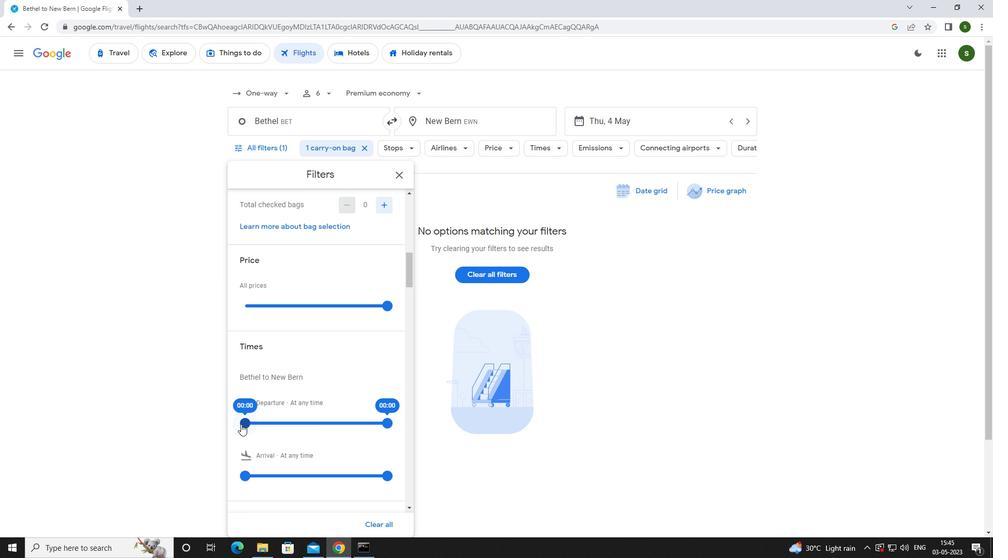
Action: Mouse moved to (589, 363)
Screenshot: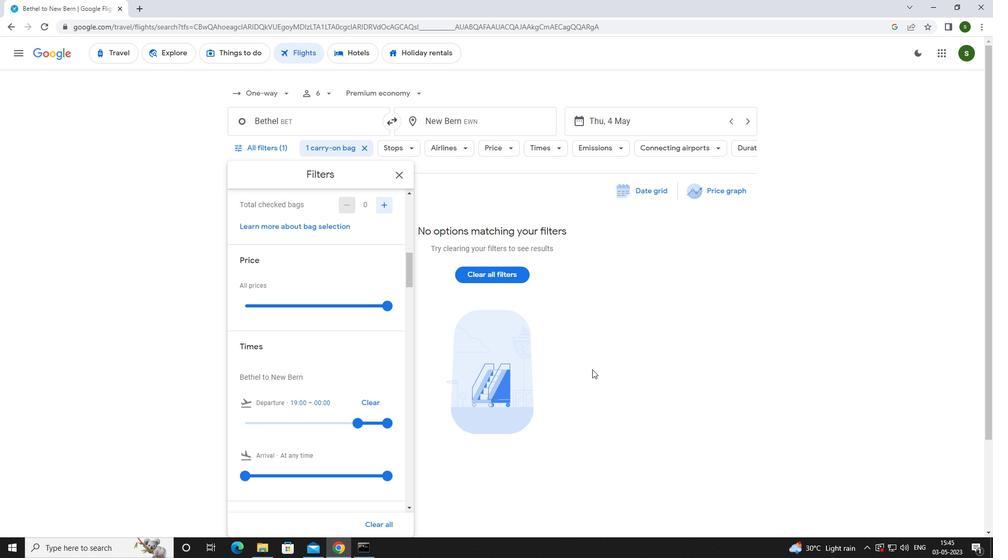 
Action: Mouse pressed left at (589, 363)
Screenshot: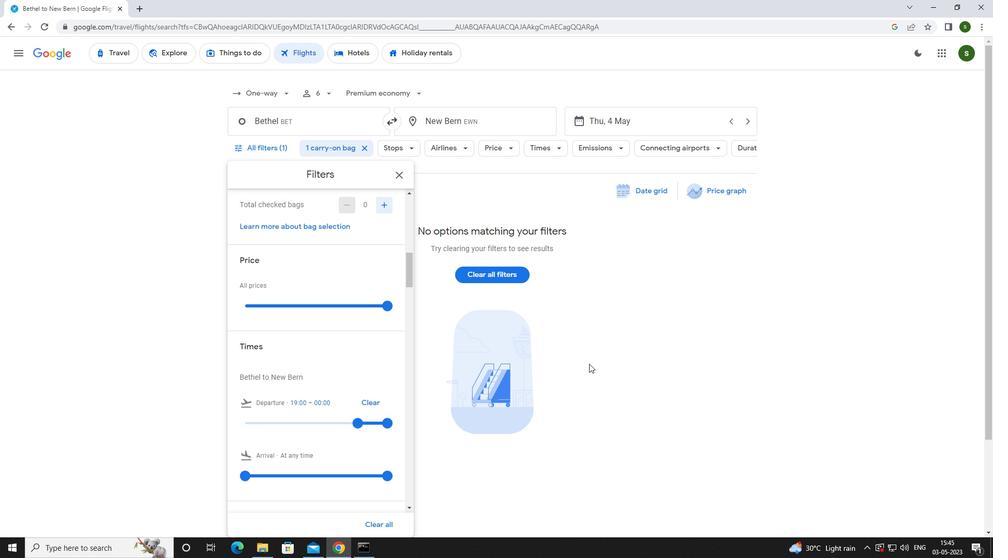 
